 Task: Search one way flight ticket for 5 adults, 2 children, 1 infant in seat and 1 infant on lap in economy from San Juan/carolina: Luis Munoz Marin International Airport to Riverton: Central Wyoming Regional Airport (was Riverton Regional) on 8-4-2023. Choice of flights is Singapure airlines. Number of bags: 1 carry on bag. Price is upto 78000. Outbound departure time preference is 19:30.
Action: Mouse moved to (344, 289)
Screenshot: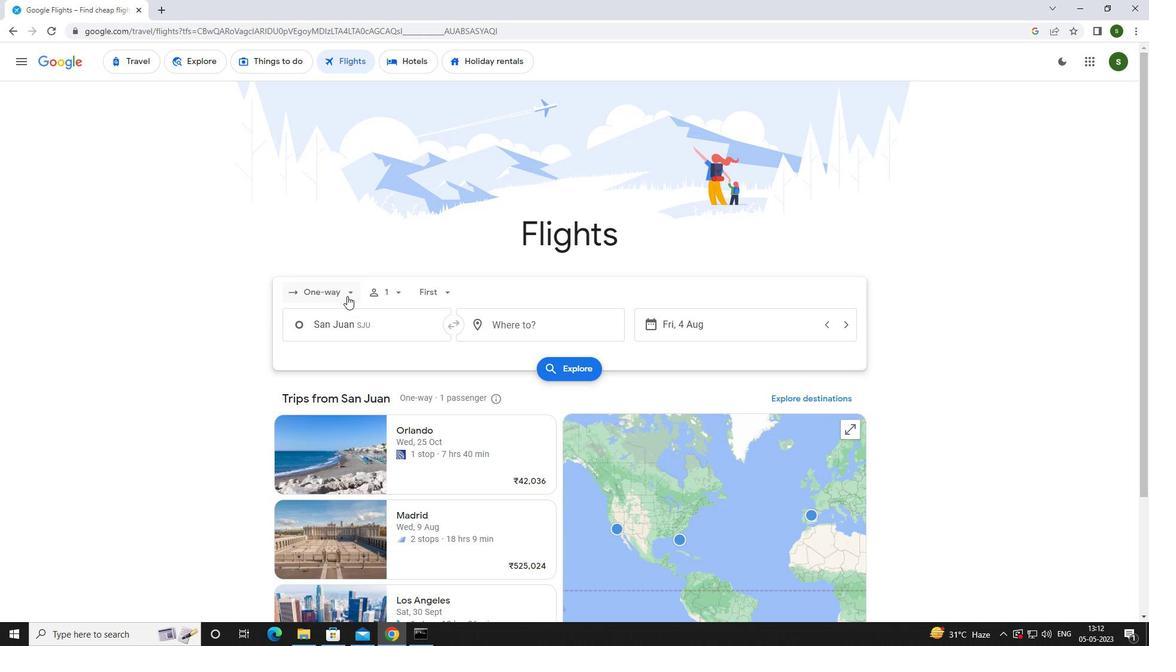 
Action: Mouse pressed left at (344, 289)
Screenshot: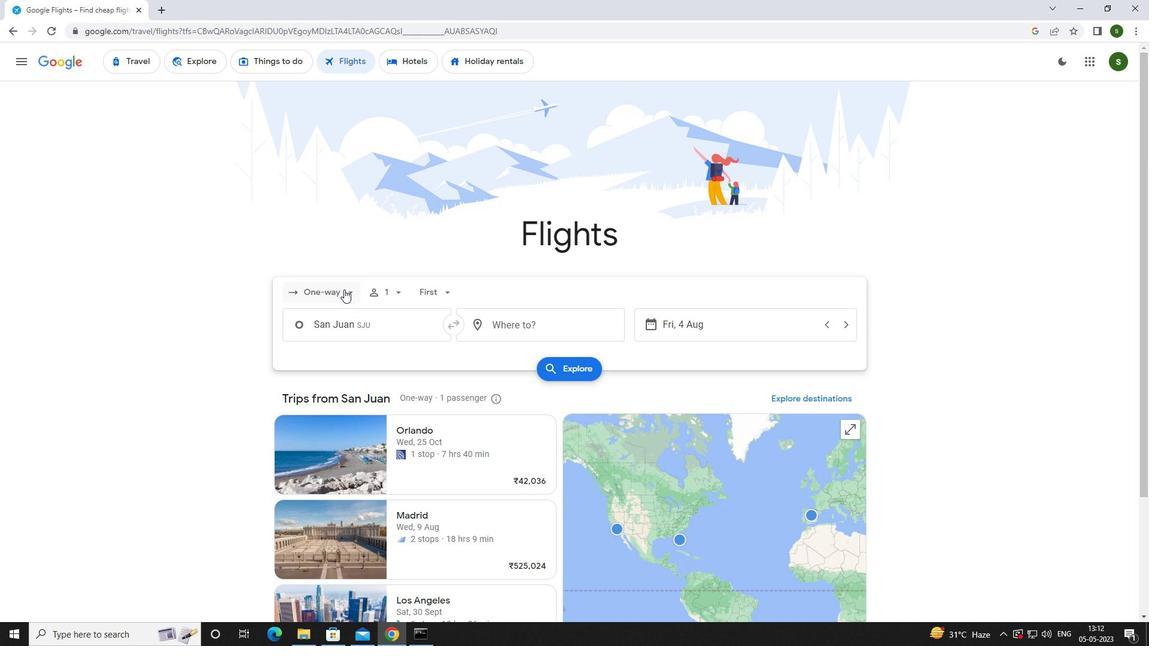 
Action: Mouse moved to (341, 341)
Screenshot: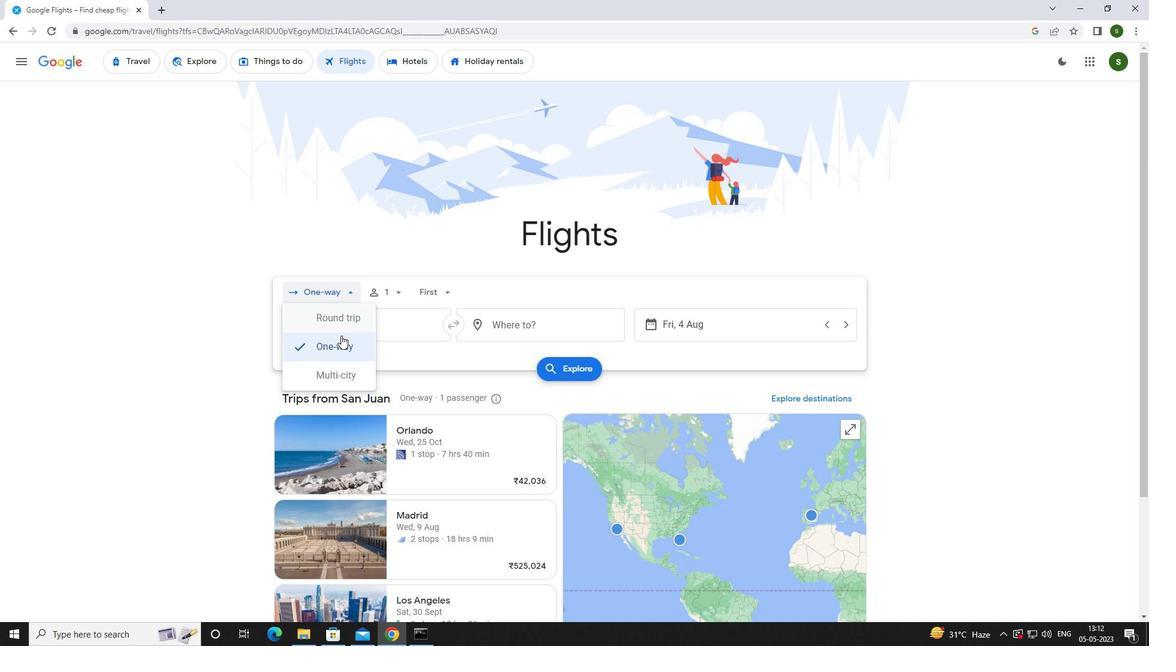 
Action: Mouse pressed left at (341, 341)
Screenshot: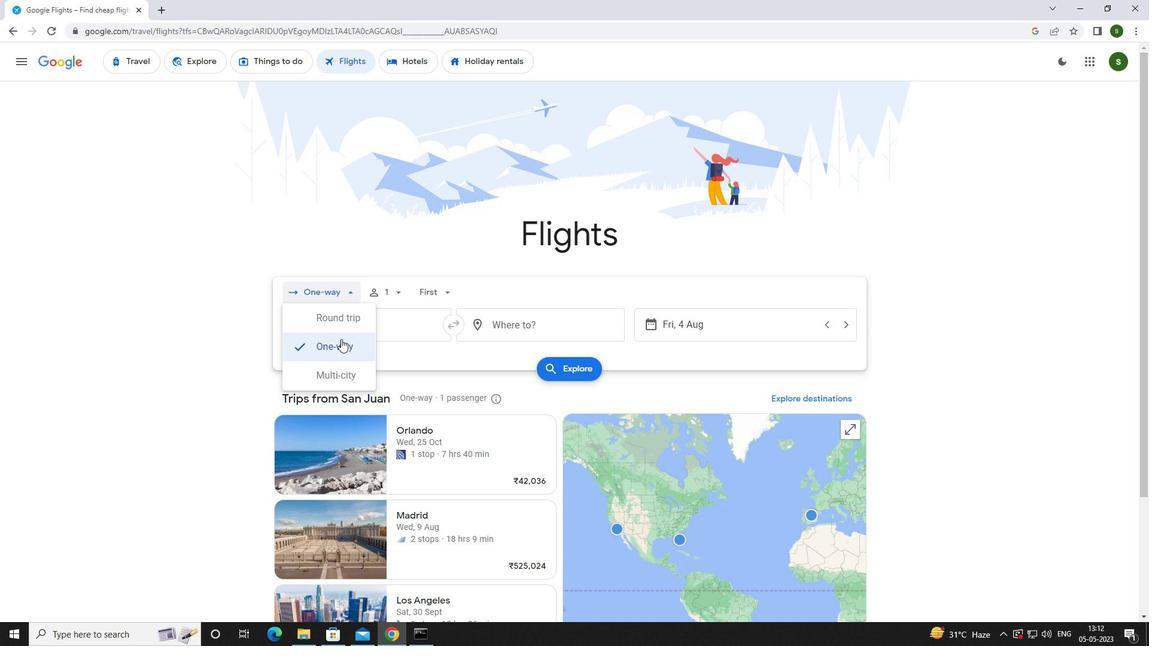
Action: Mouse moved to (394, 291)
Screenshot: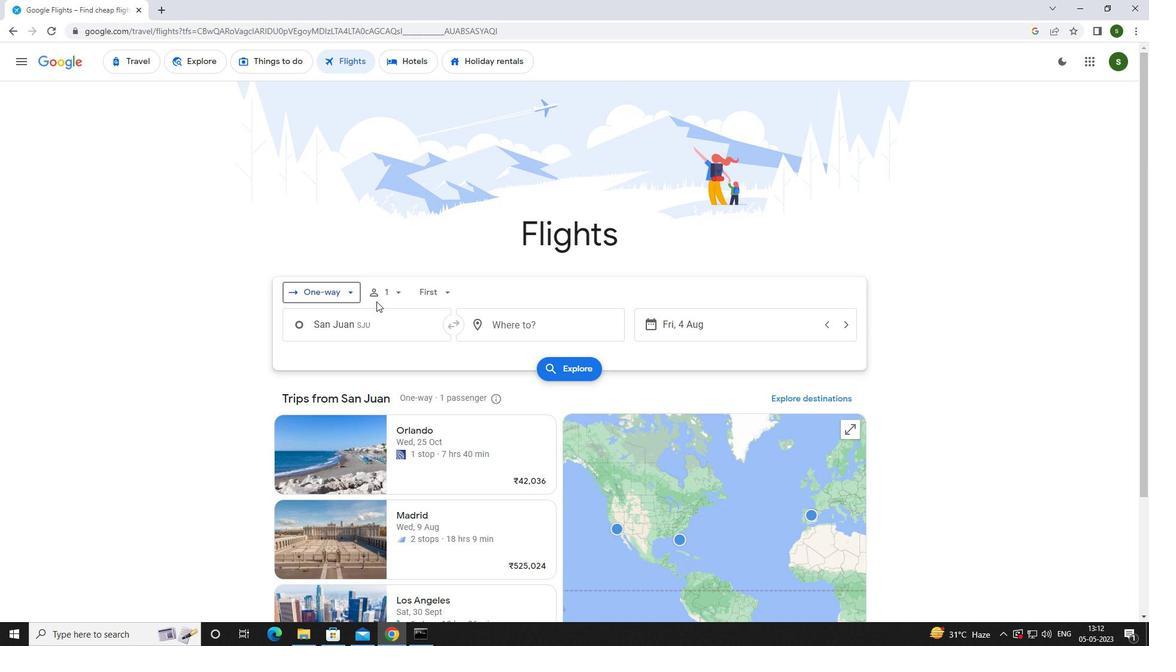 
Action: Mouse pressed left at (394, 291)
Screenshot: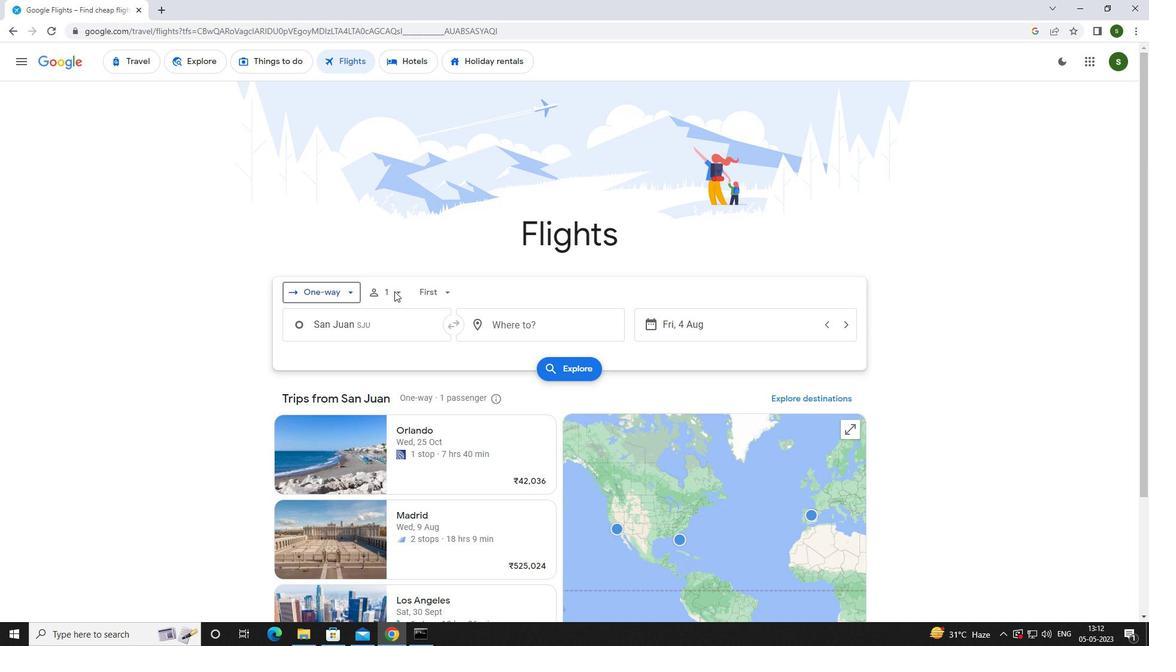 
Action: Mouse moved to (483, 318)
Screenshot: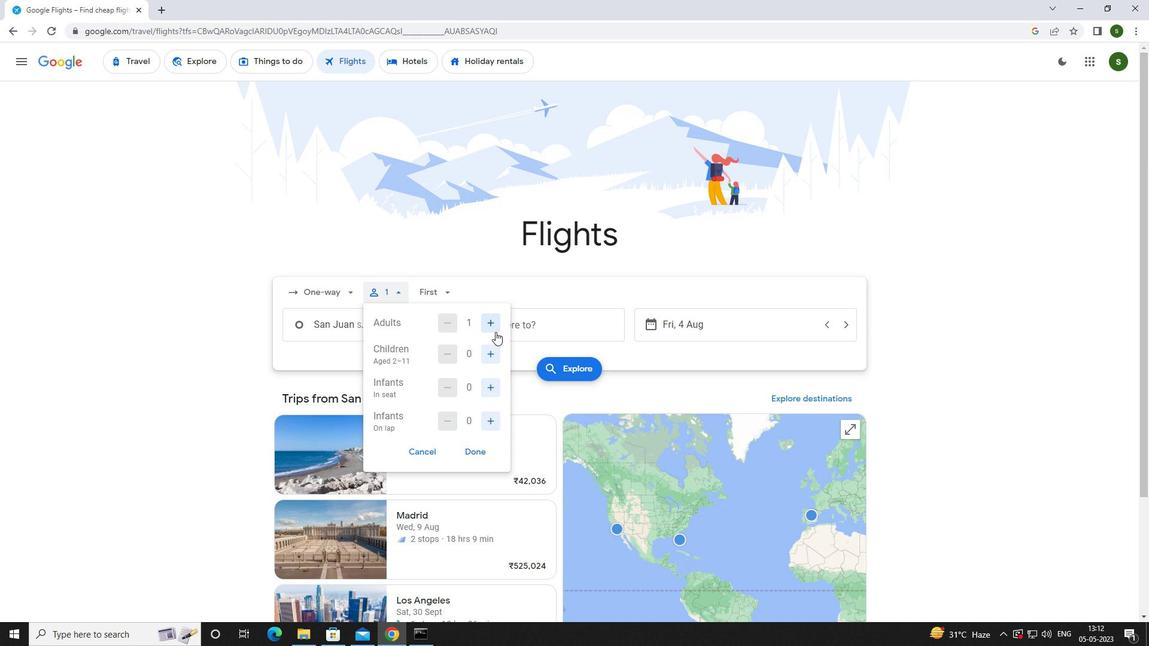 
Action: Mouse pressed left at (483, 318)
Screenshot: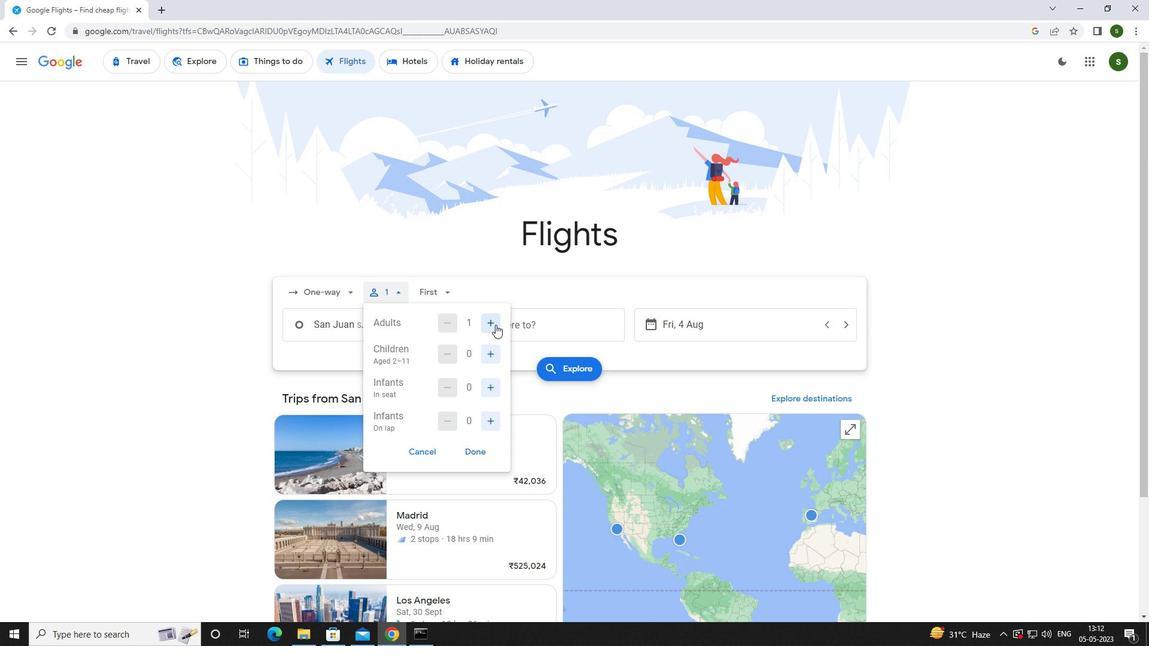 
Action: Mouse pressed left at (483, 318)
Screenshot: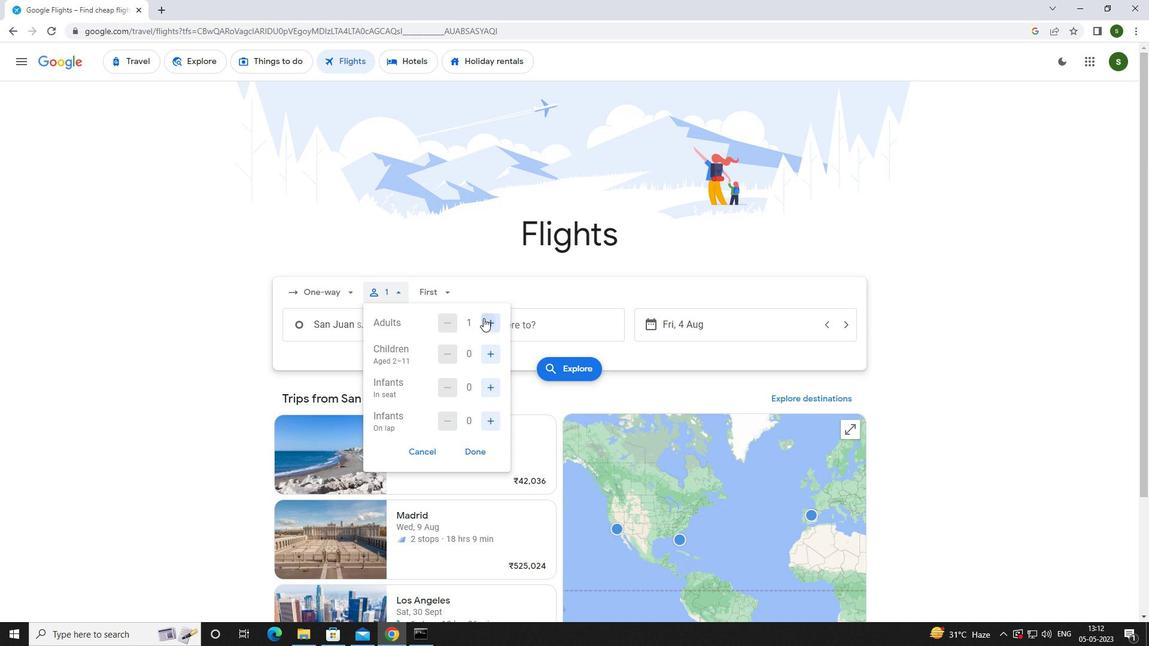 
Action: Mouse pressed left at (483, 318)
Screenshot: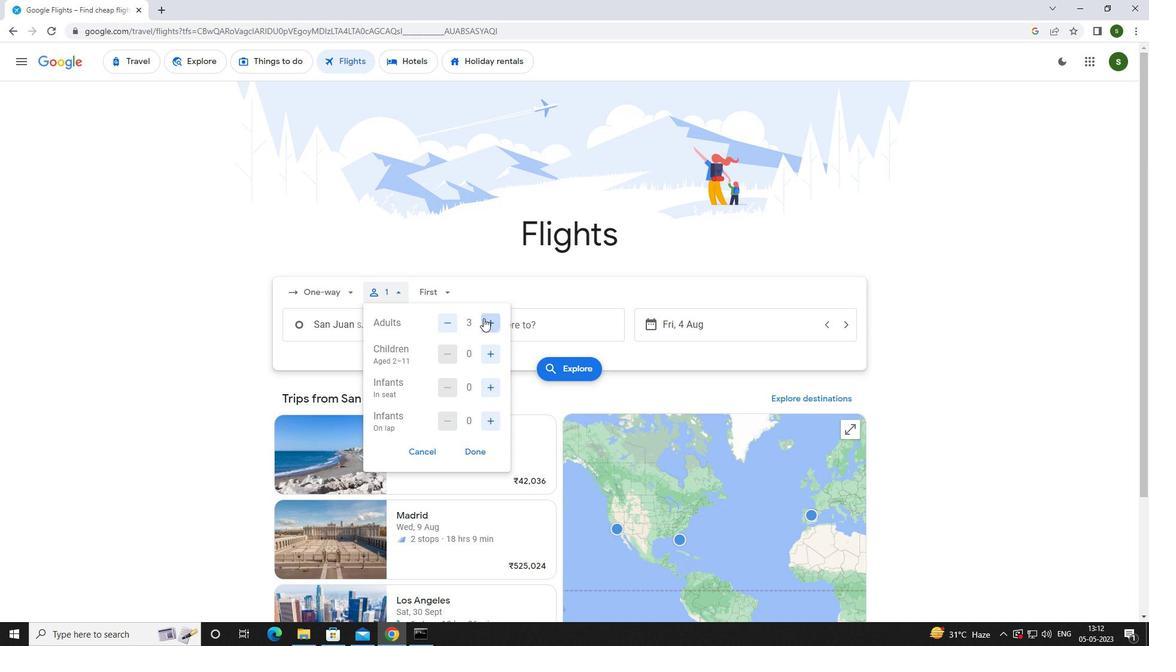 
Action: Mouse pressed left at (483, 318)
Screenshot: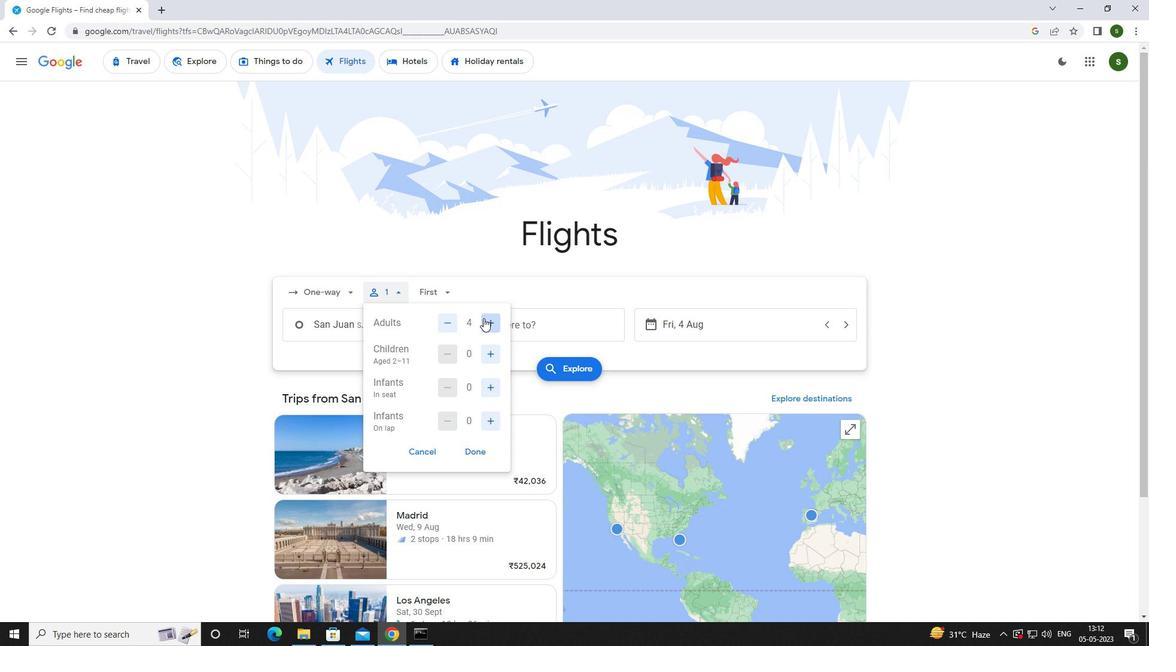 
Action: Mouse moved to (495, 355)
Screenshot: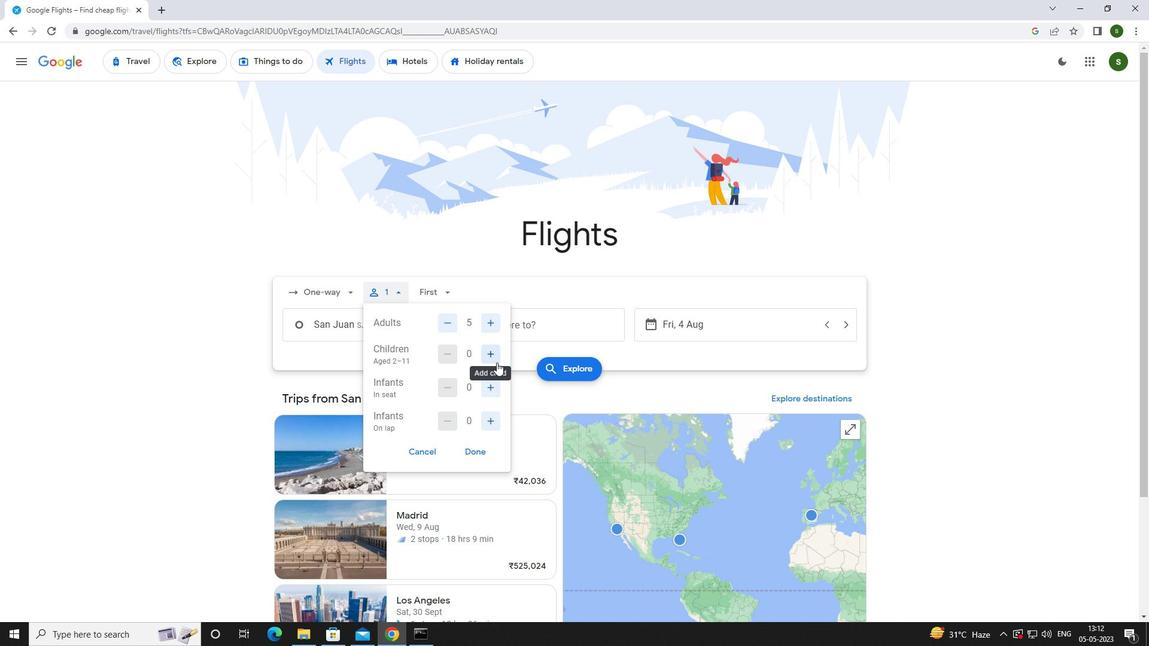 
Action: Mouse pressed left at (495, 355)
Screenshot: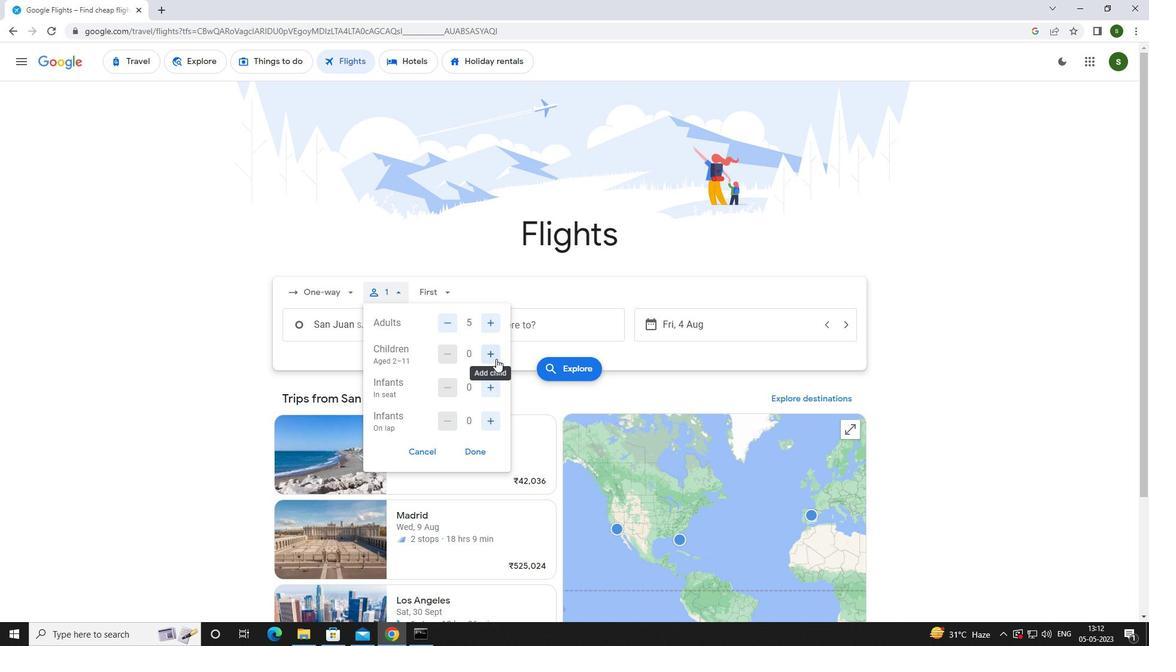 
Action: Mouse moved to (494, 355)
Screenshot: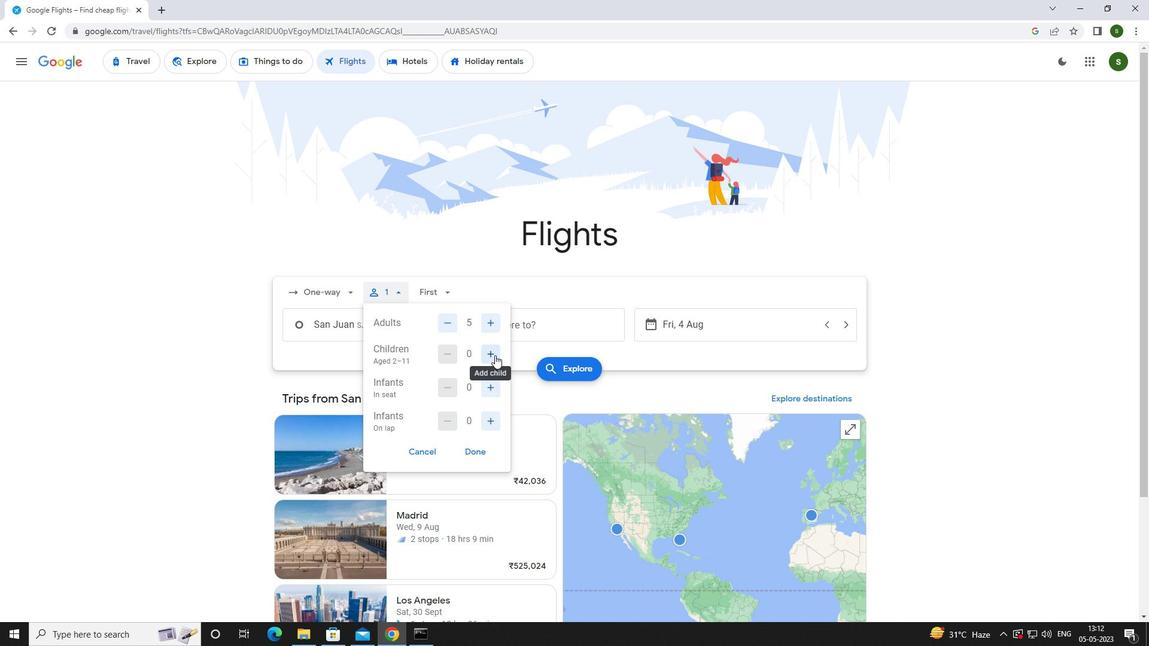 
Action: Mouse pressed left at (494, 355)
Screenshot: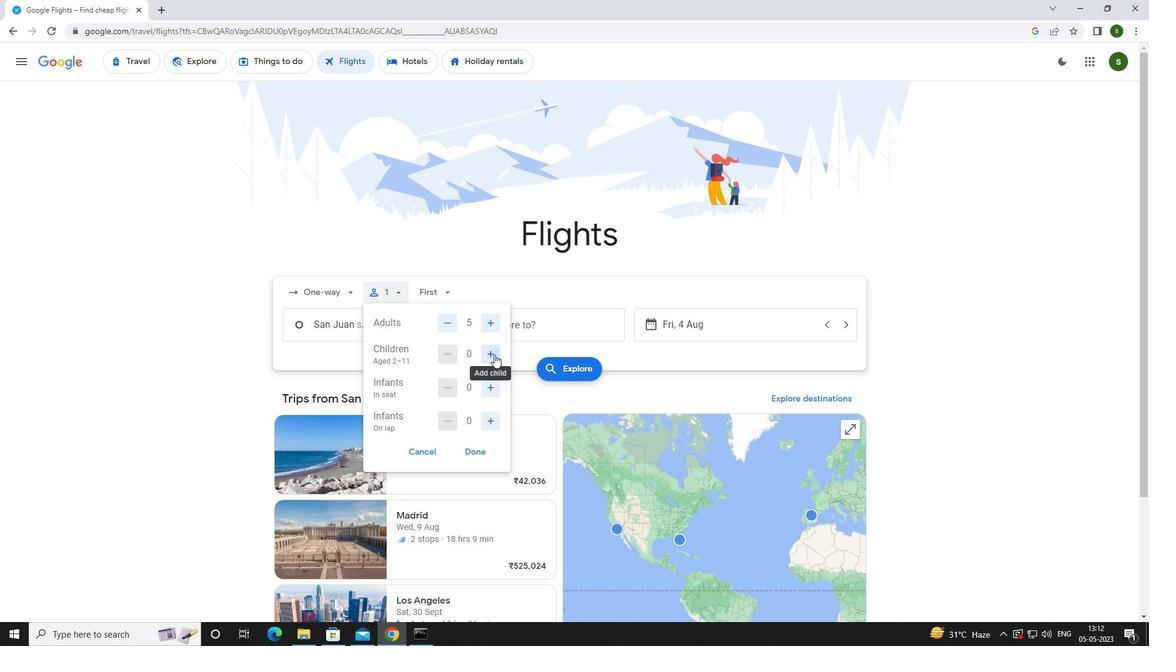 
Action: Mouse moved to (495, 384)
Screenshot: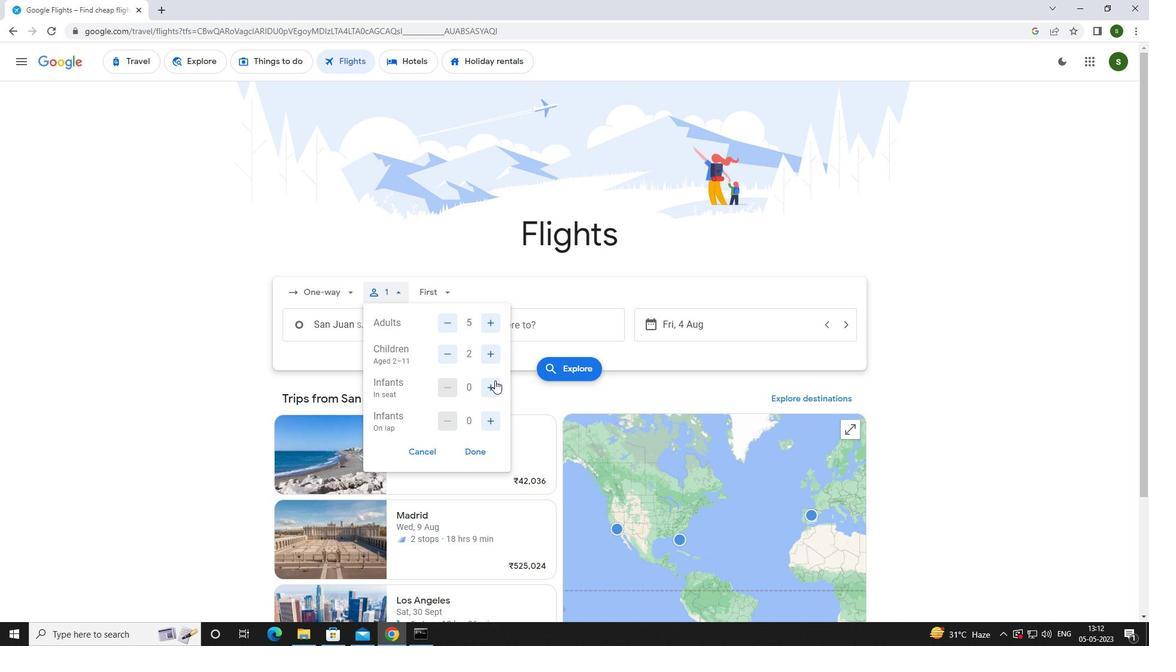 
Action: Mouse pressed left at (495, 384)
Screenshot: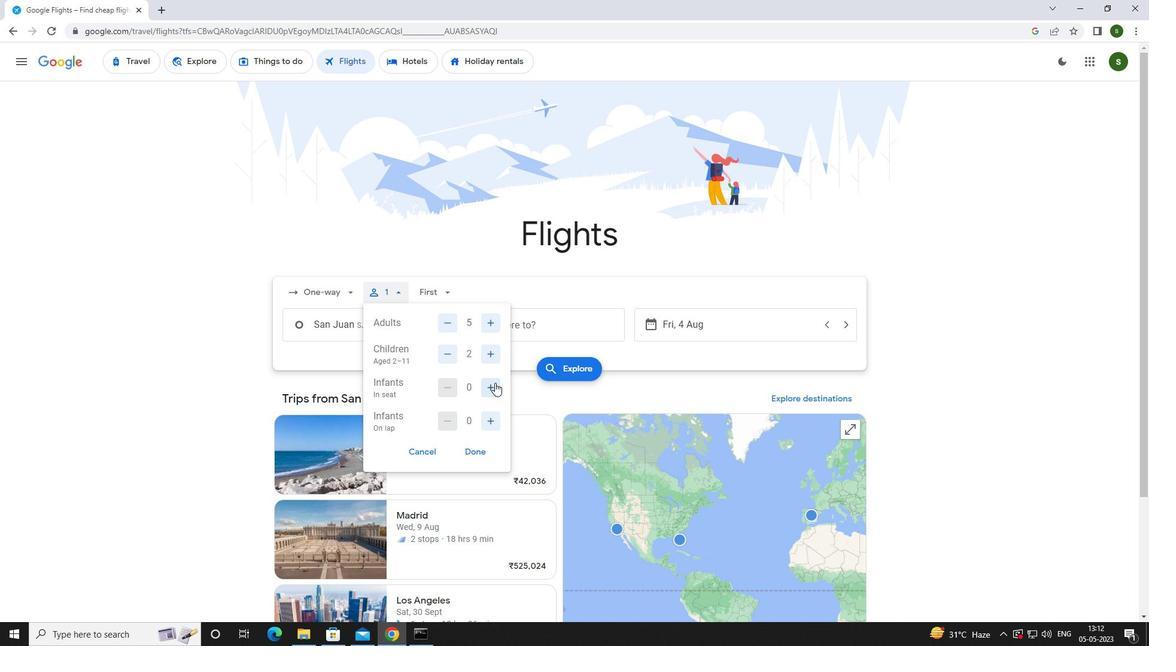 
Action: Mouse moved to (492, 420)
Screenshot: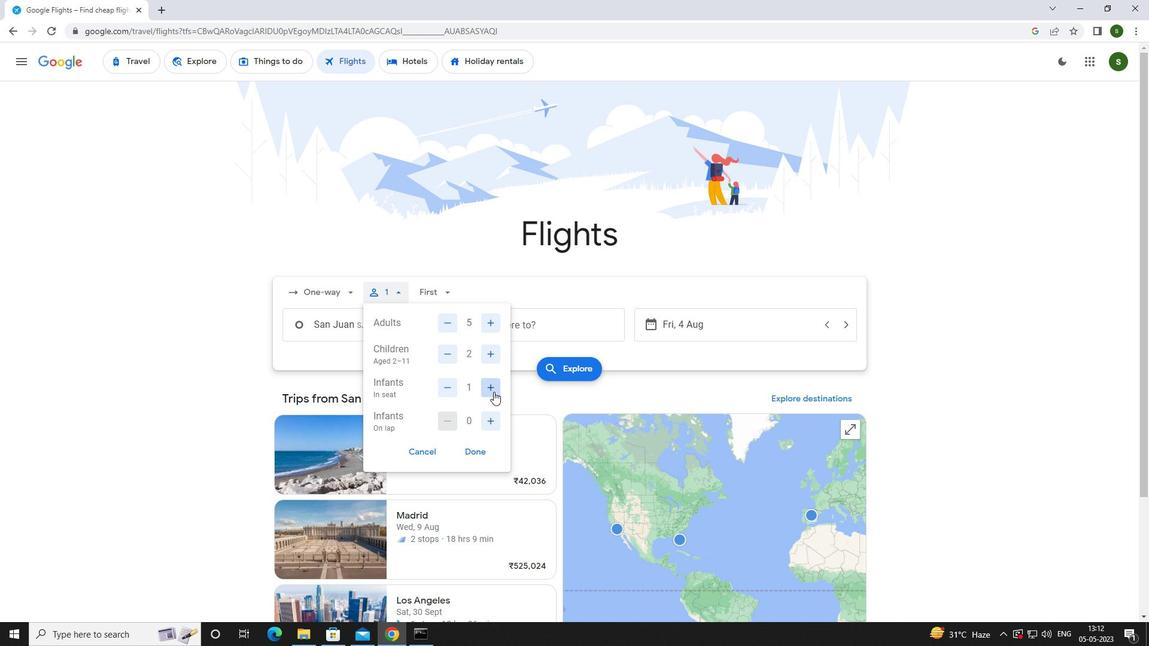 
Action: Mouse pressed left at (492, 420)
Screenshot: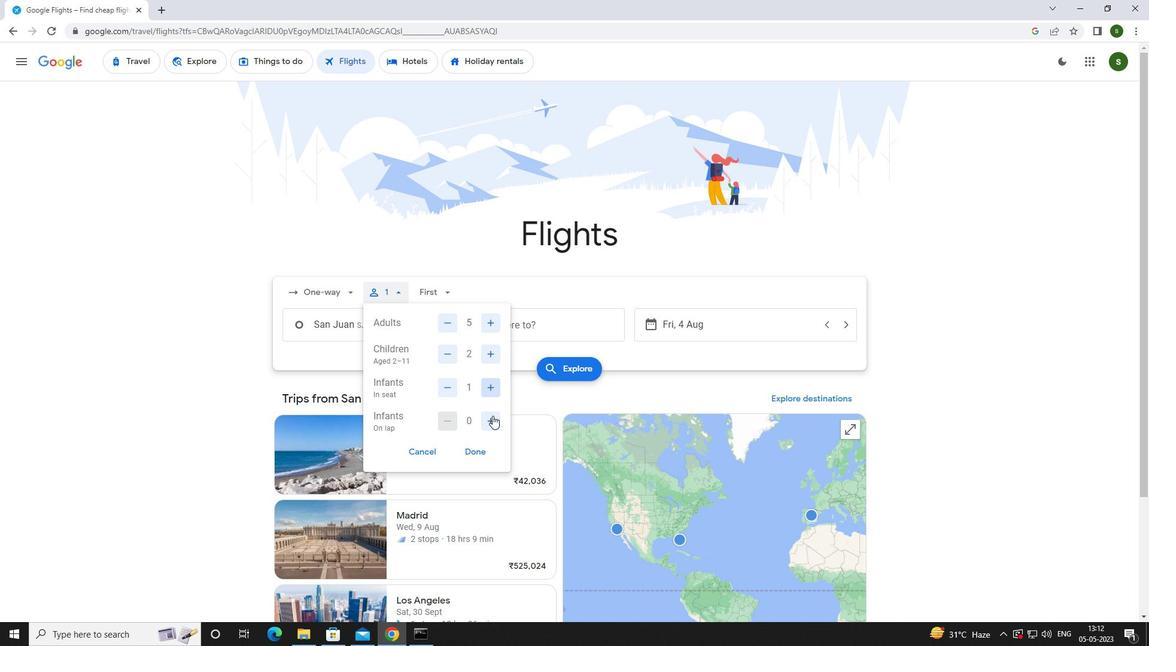 
Action: Mouse moved to (446, 295)
Screenshot: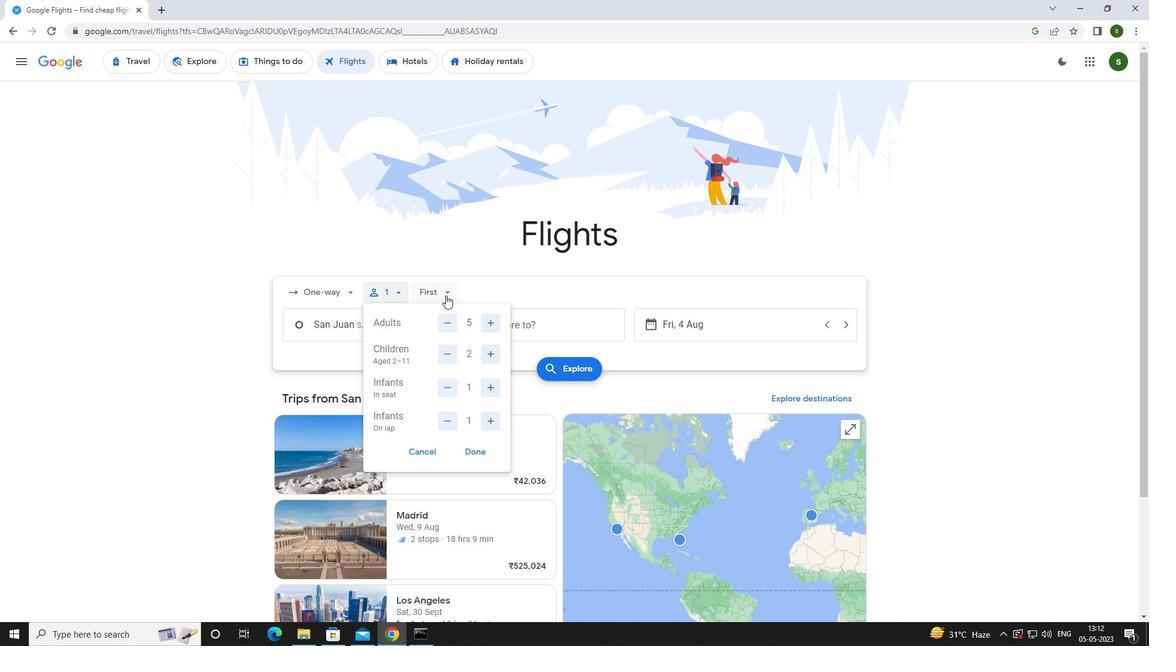 
Action: Mouse pressed left at (446, 295)
Screenshot: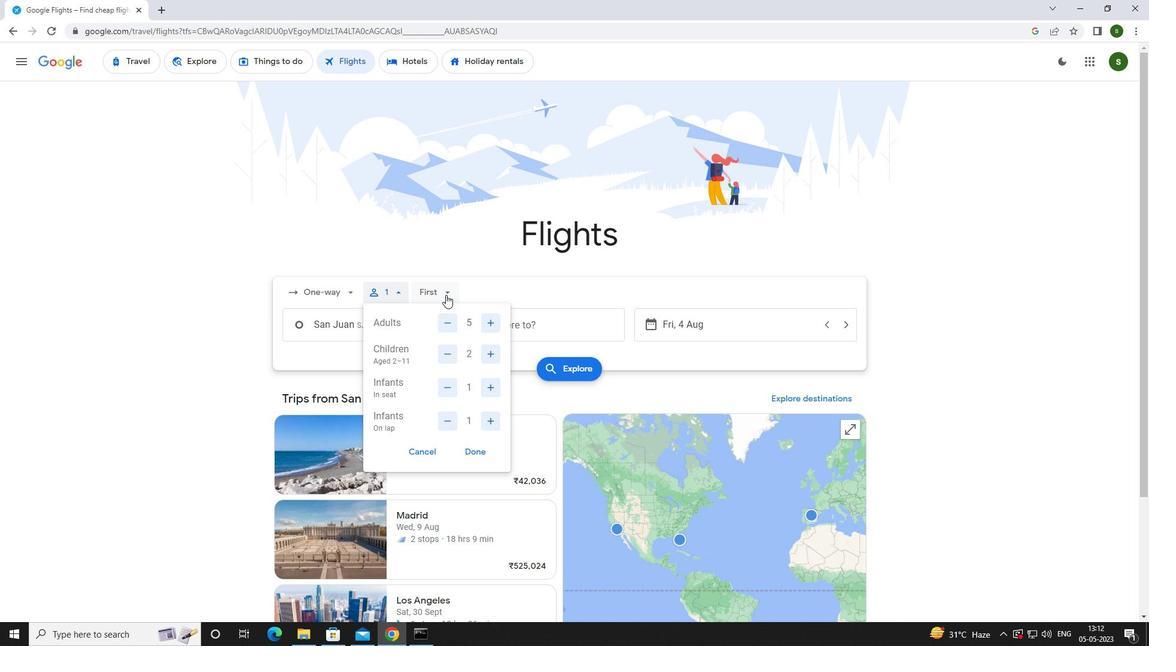 
Action: Mouse moved to (451, 314)
Screenshot: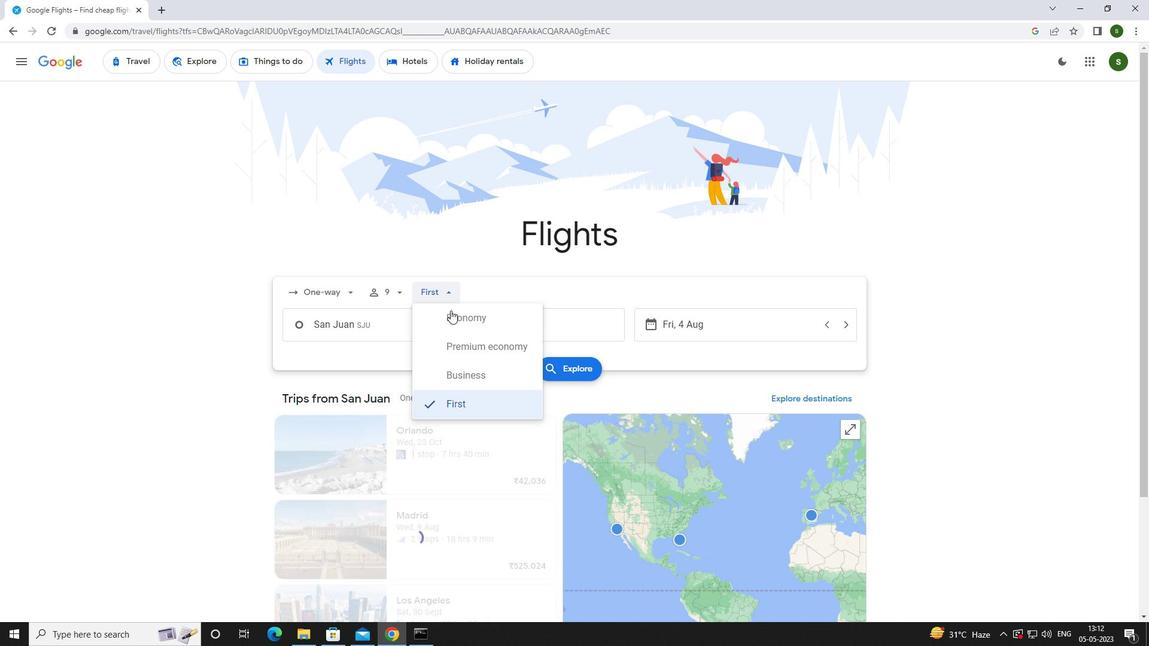 
Action: Mouse pressed left at (451, 314)
Screenshot: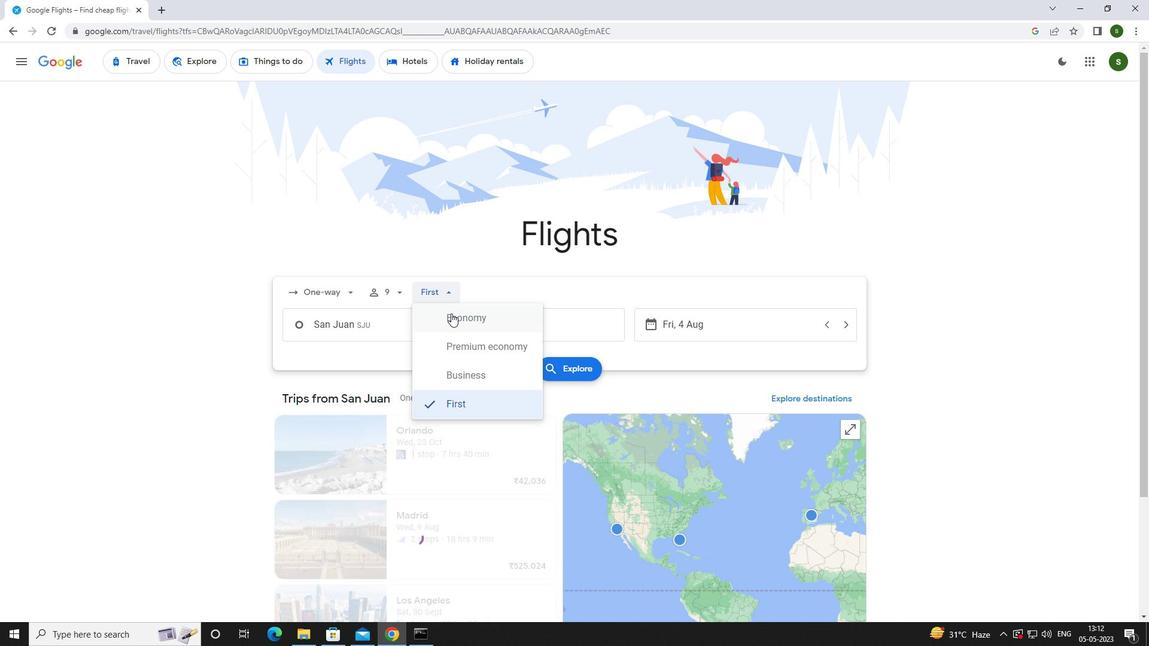 
Action: Mouse moved to (404, 330)
Screenshot: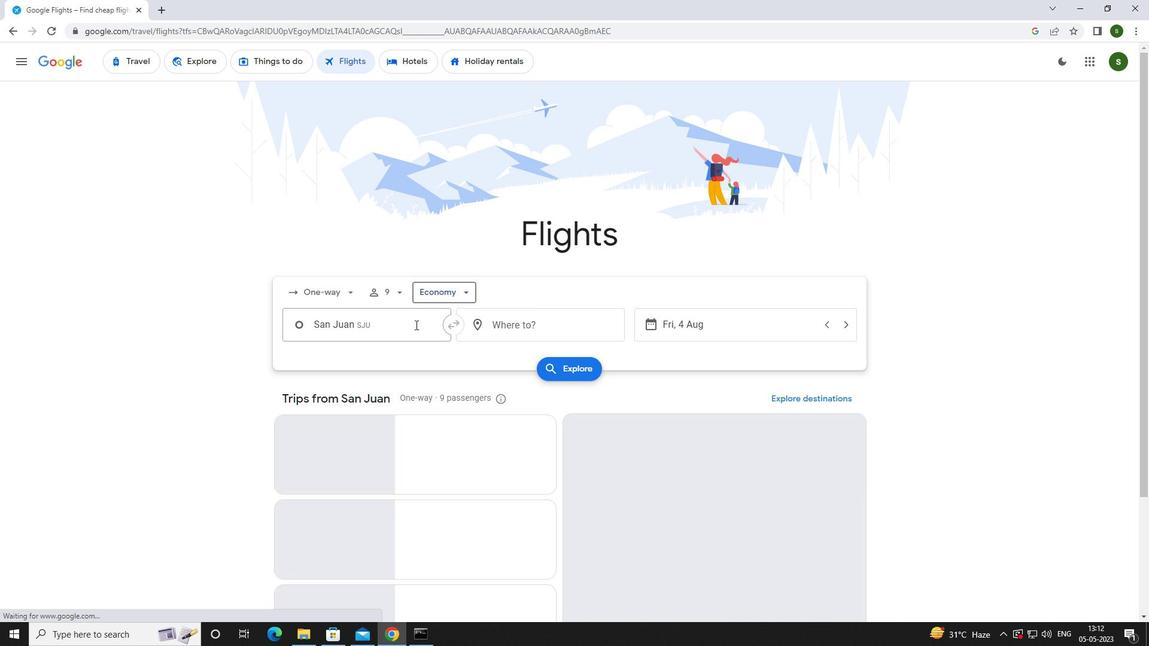 
Action: Mouse pressed left at (404, 330)
Screenshot: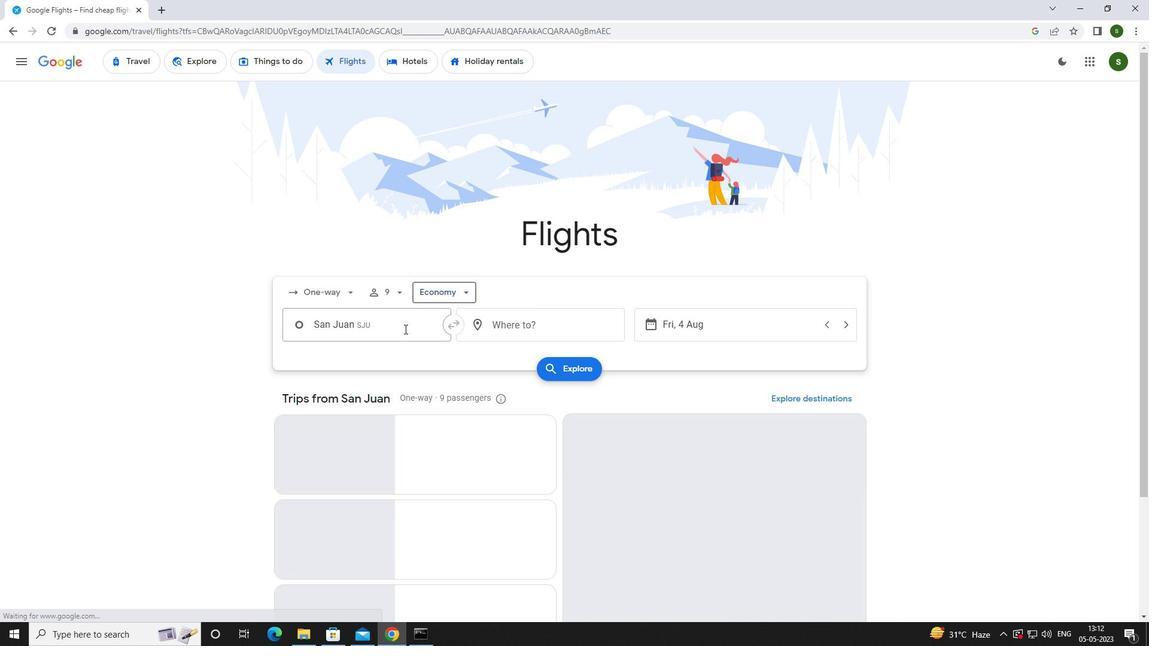 
Action: Mouse moved to (403, 328)
Screenshot: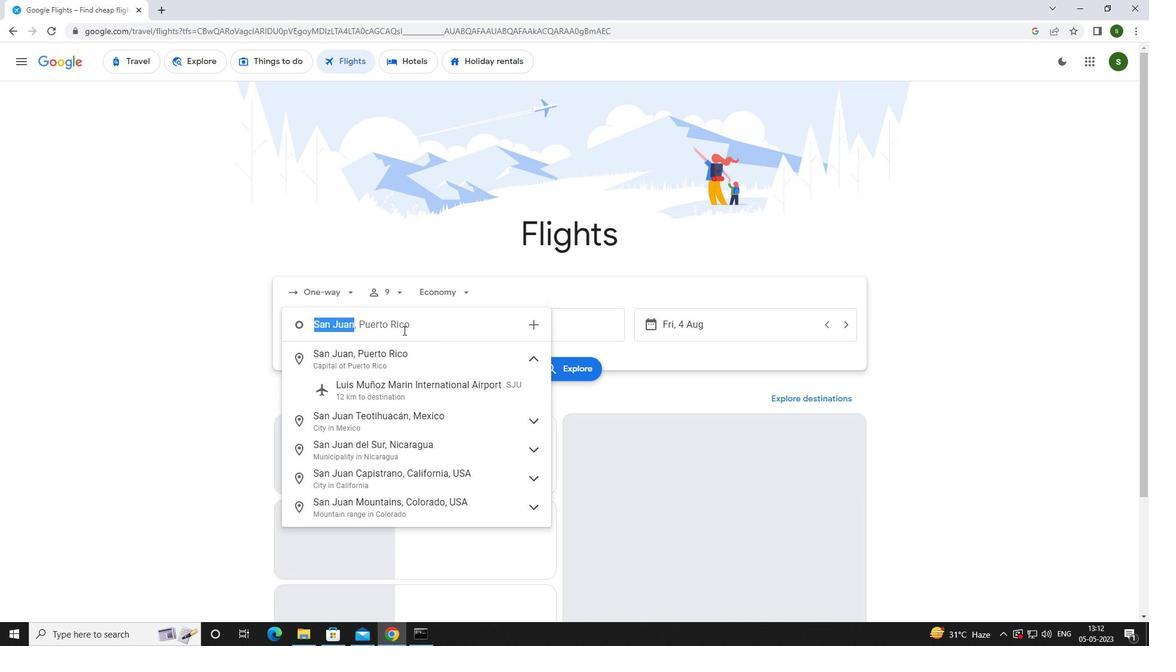 
Action: Key pressed <Key.caps_lock>l<Key.caps_lock>uis<Key.space><Key.caps_lock>m<Key.caps_lock>
Screenshot: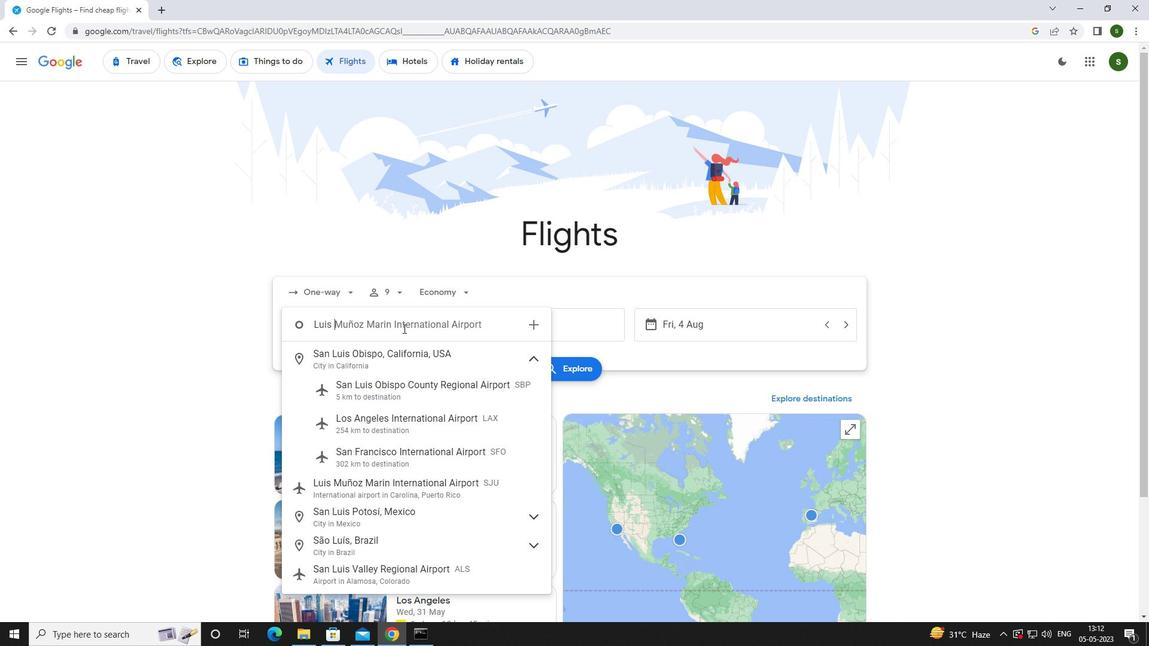 
Action: Mouse moved to (393, 359)
Screenshot: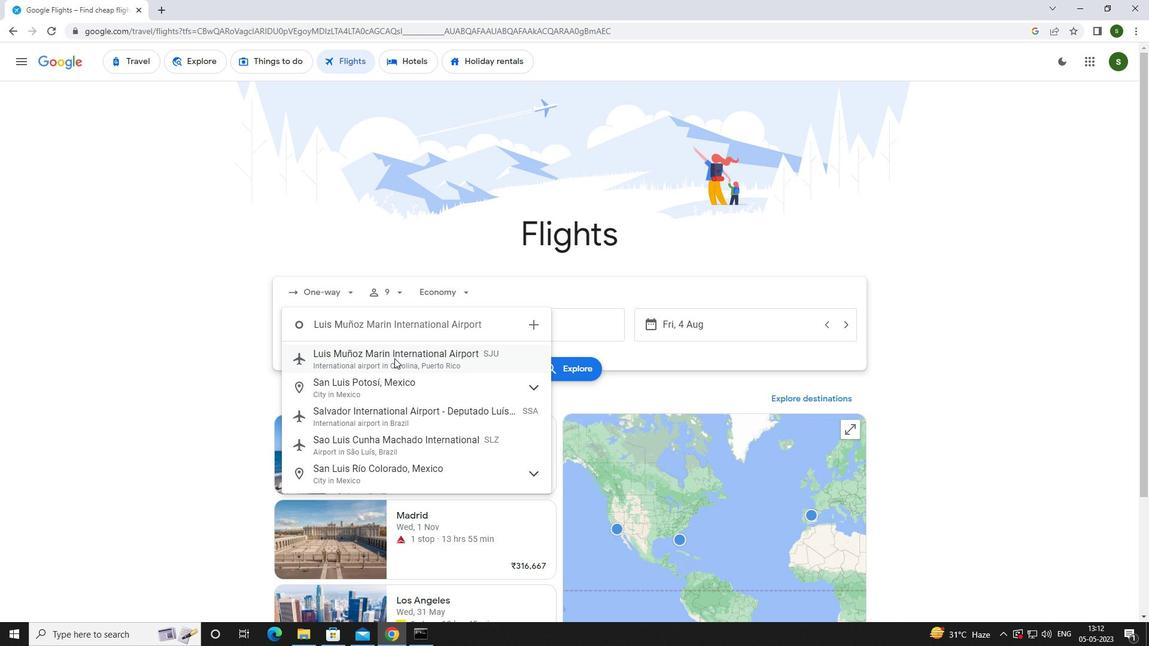 
Action: Mouse pressed left at (393, 359)
Screenshot: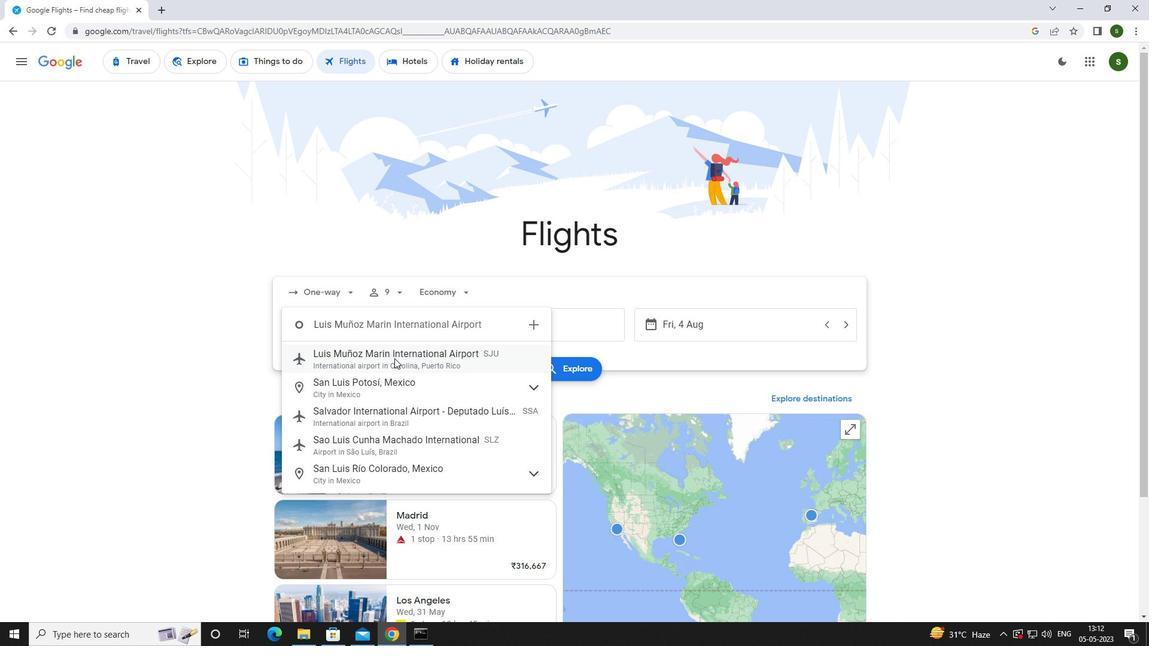 
Action: Mouse moved to (541, 328)
Screenshot: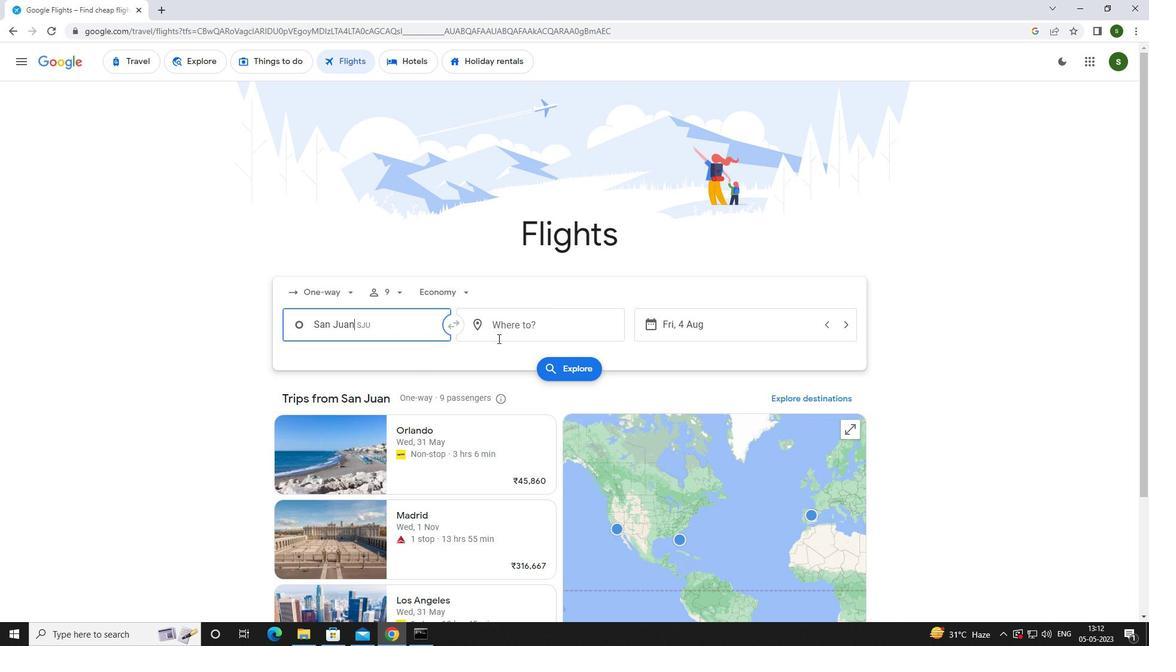 
Action: Mouse pressed left at (541, 328)
Screenshot: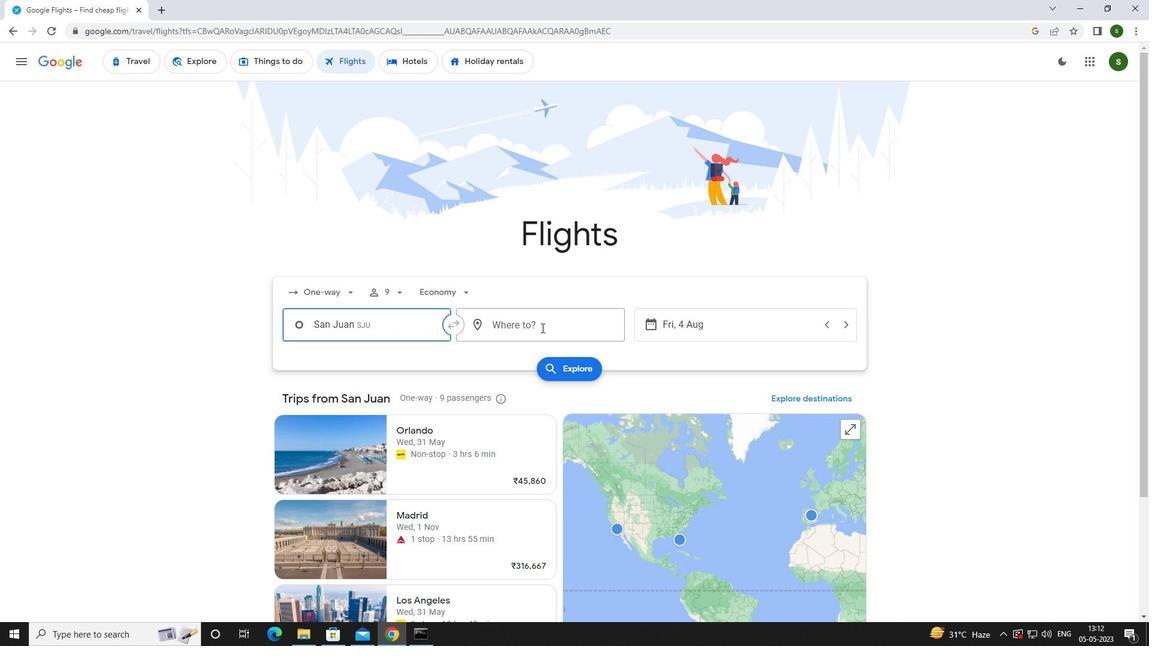 
Action: Key pressed <Key.caps_lock>r<Key.caps_lock>ivert
Screenshot: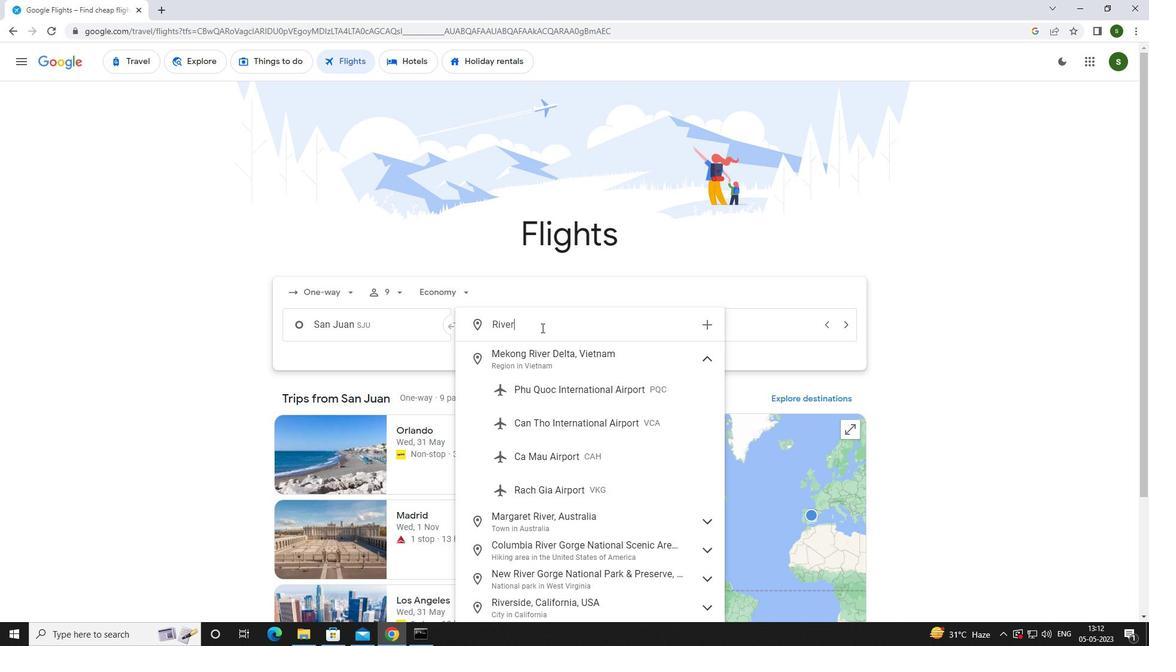 
Action: Mouse moved to (543, 383)
Screenshot: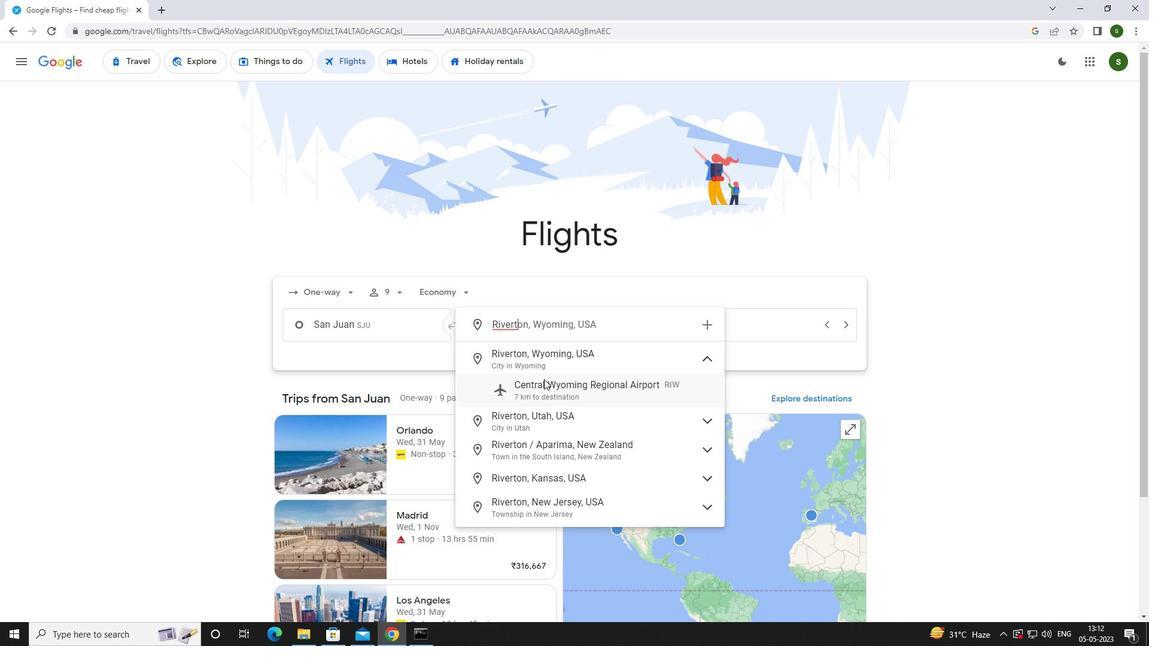 
Action: Mouse pressed left at (543, 383)
Screenshot: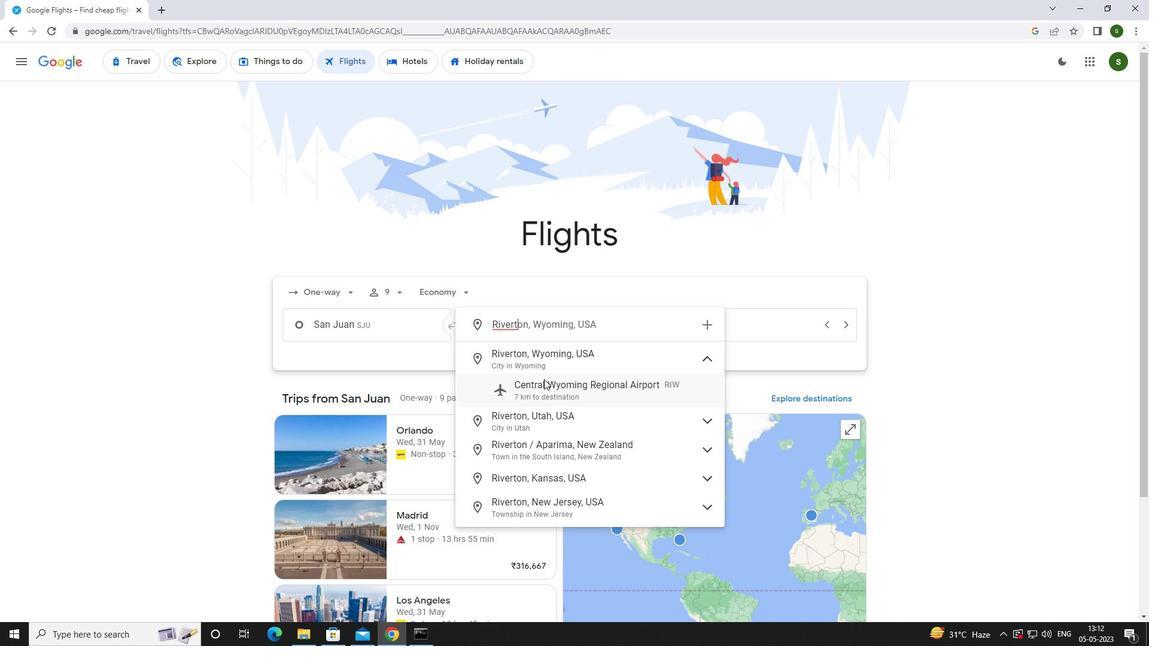 
Action: Mouse moved to (716, 327)
Screenshot: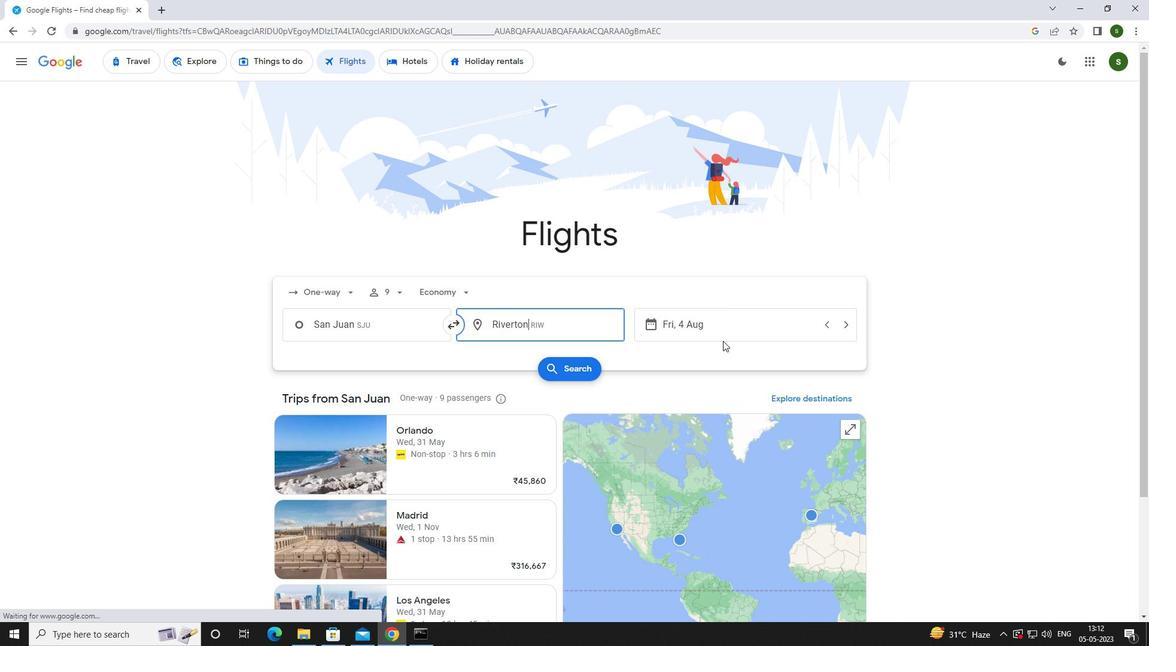 
Action: Mouse pressed left at (716, 327)
Screenshot: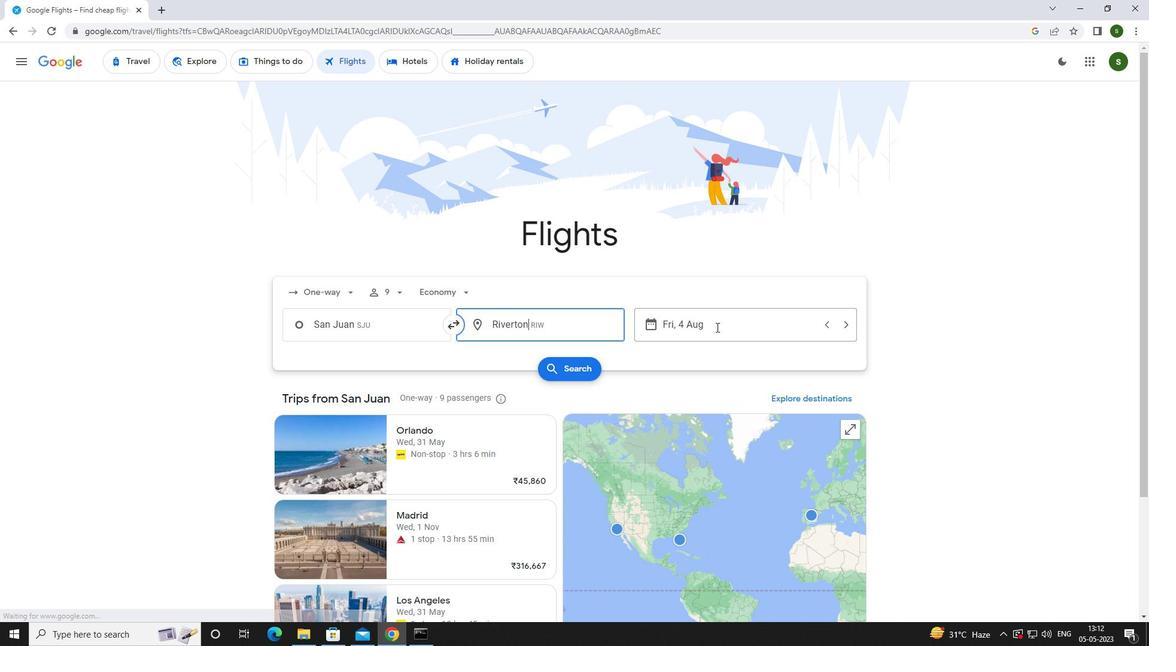 
Action: Mouse moved to (580, 405)
Screenshot: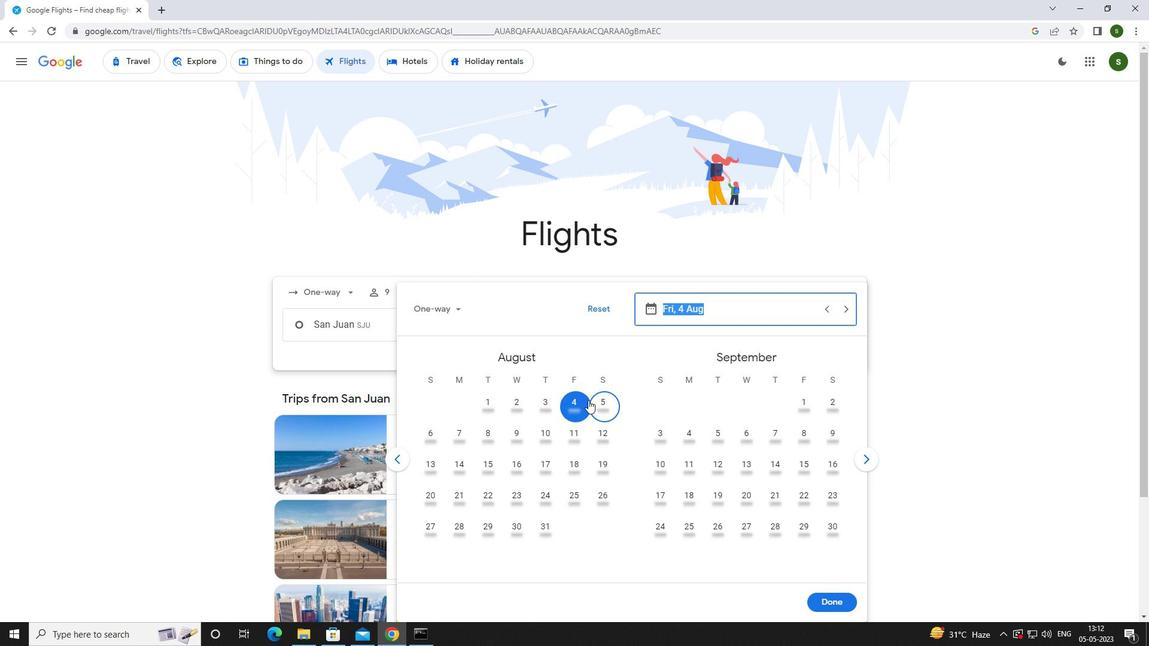 
Action: Mouse pressed left at (580, 405)
Screenshot: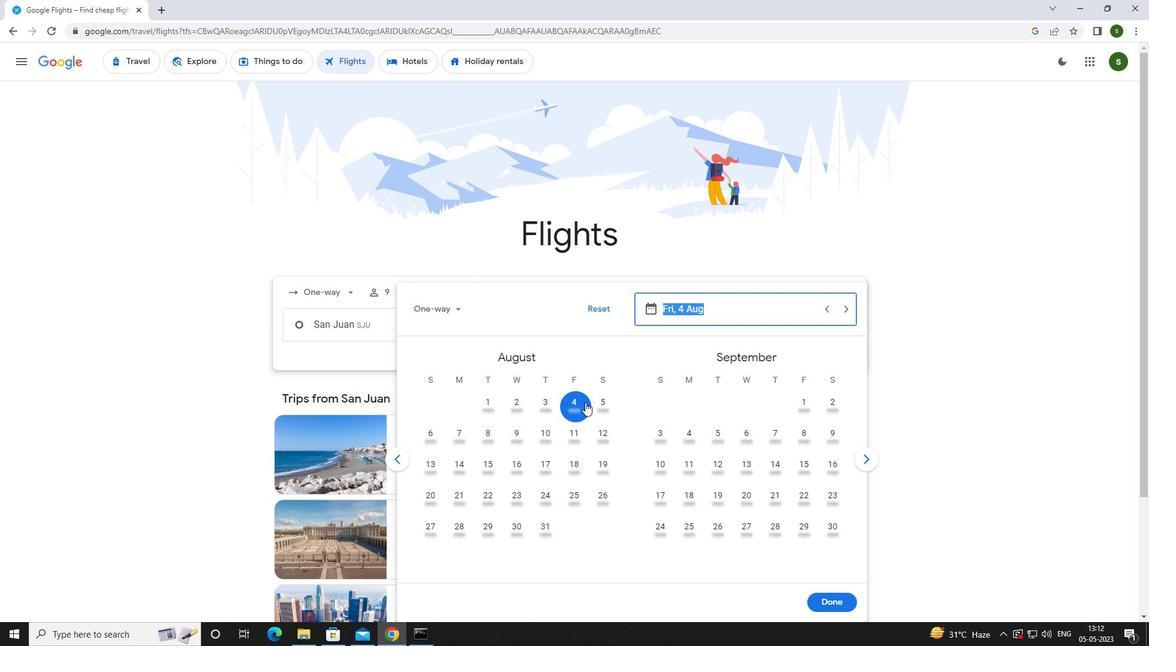 
Action: Mouse moved to (839, 598)
Screenshot: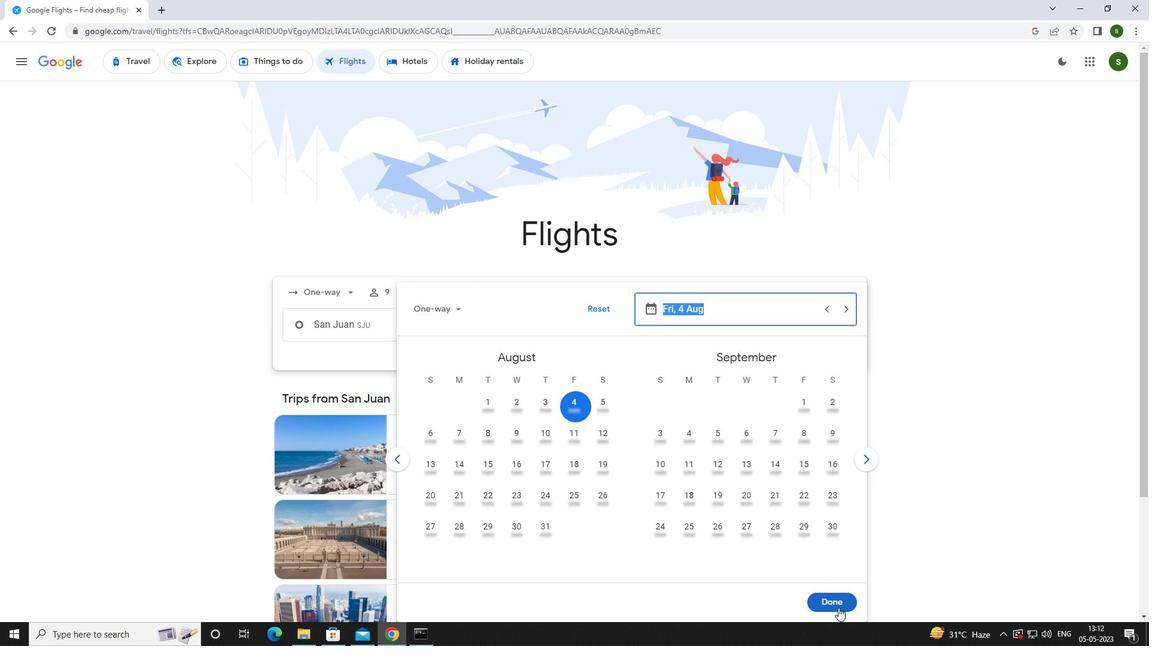 
Action: Mouse pressed left at (839, 598)
Screenshot: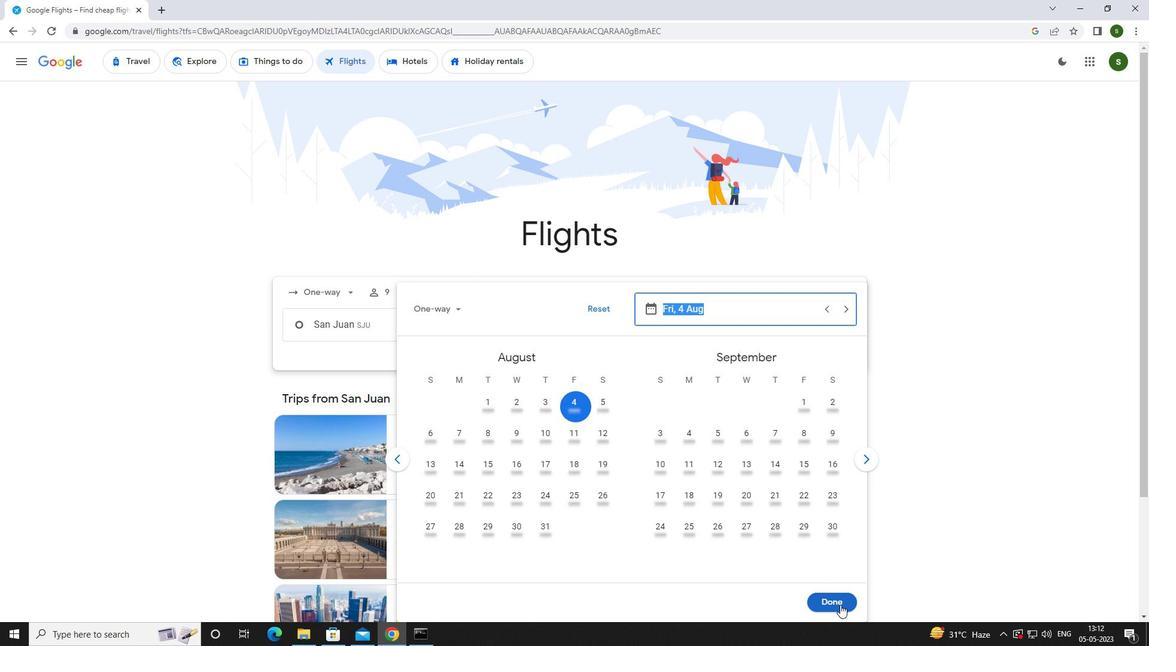 
Action: Mouse moved to (574, 371)
Screenshot: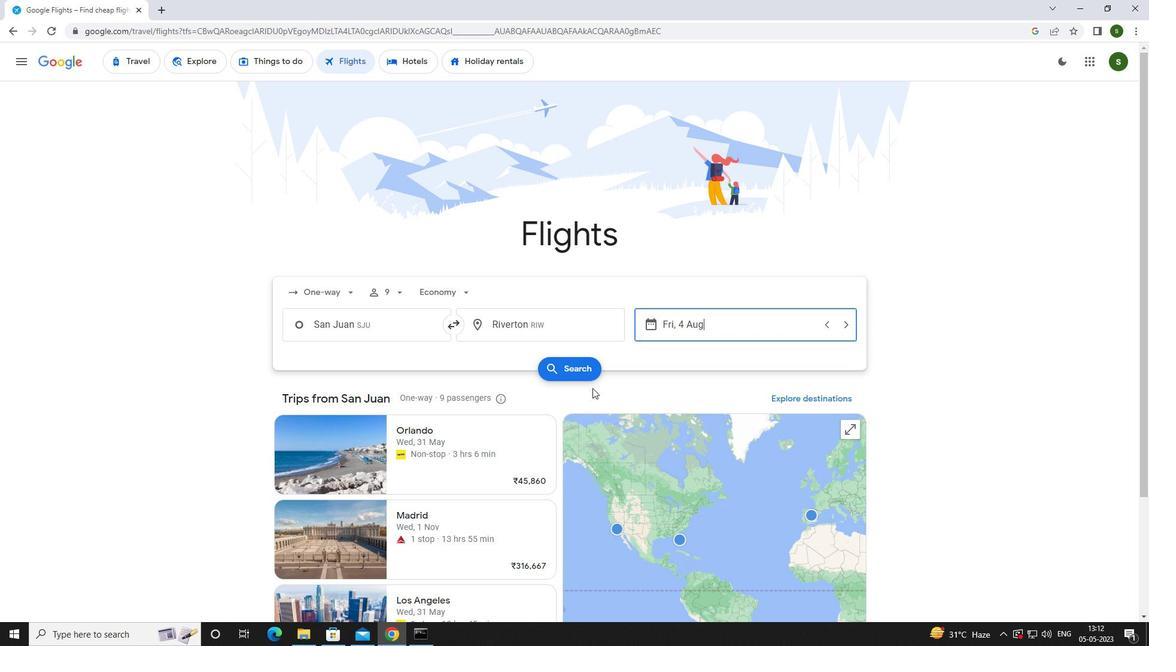 
Action: Mouse pressed left at (574, 371)
Screenshot: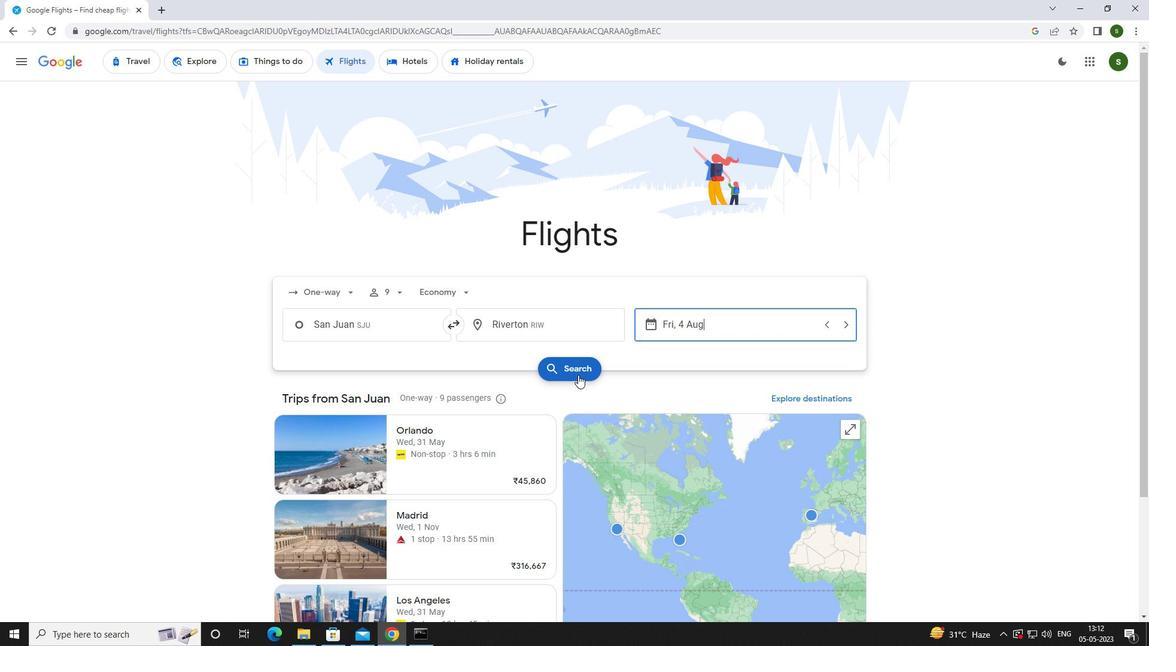 
Action: Mouse moved to (296, 172)
Screenshot: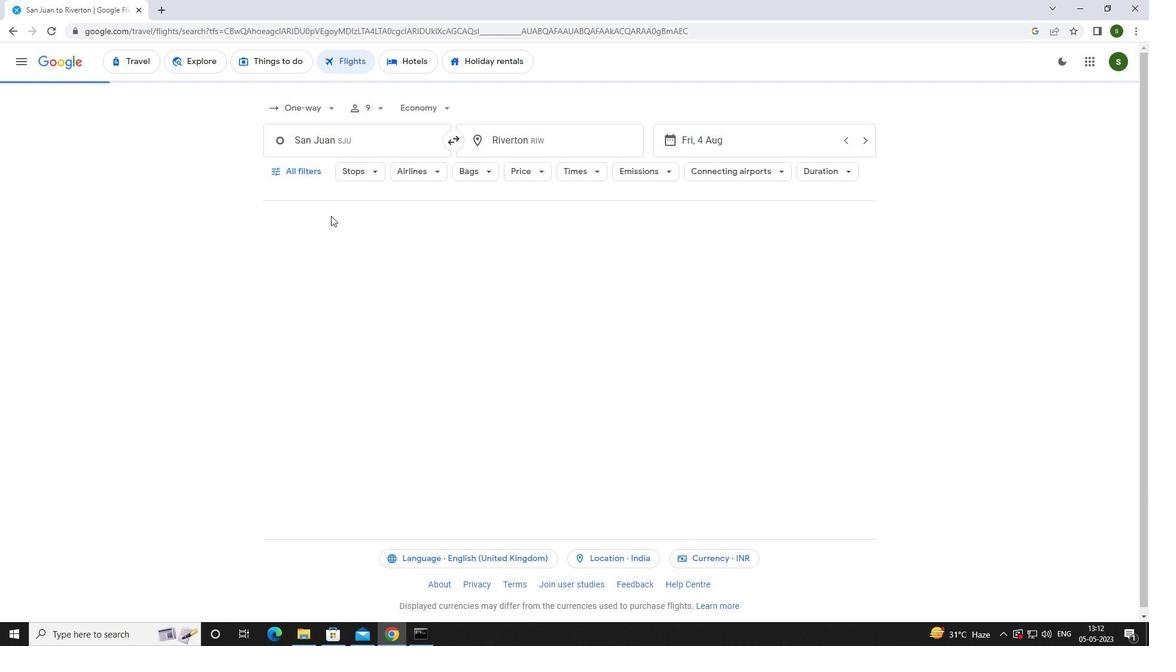 
Action: Mouse pressed left at (296, 172)
Screenshot: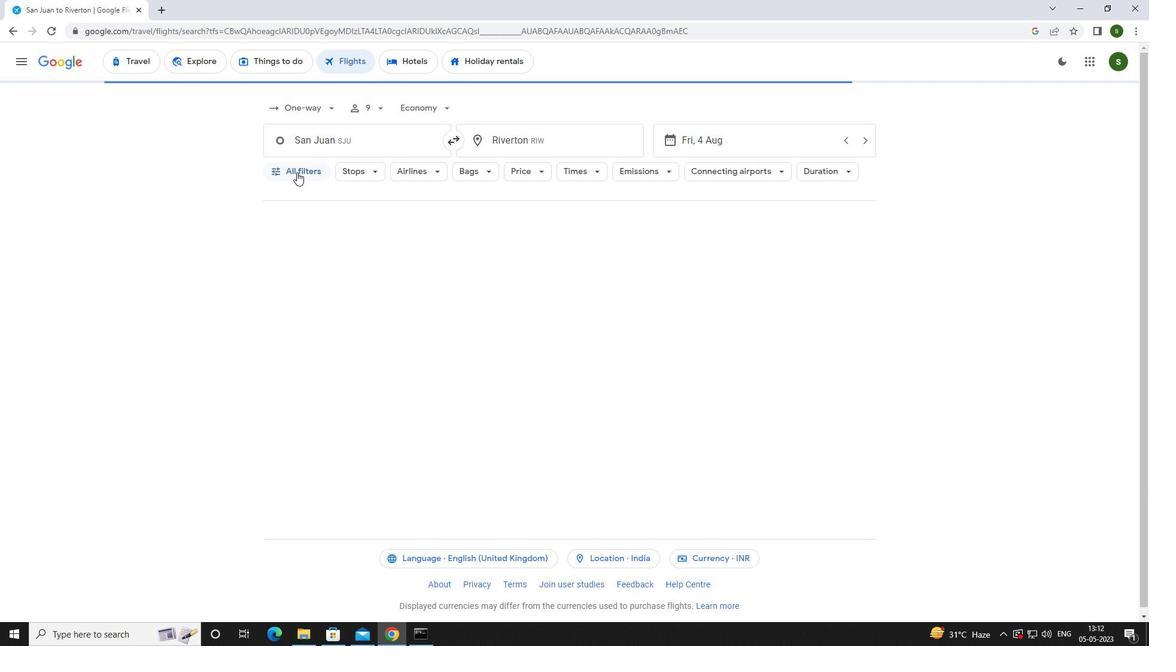 
Action: Mouse moved to (446, 427)
Screenshot: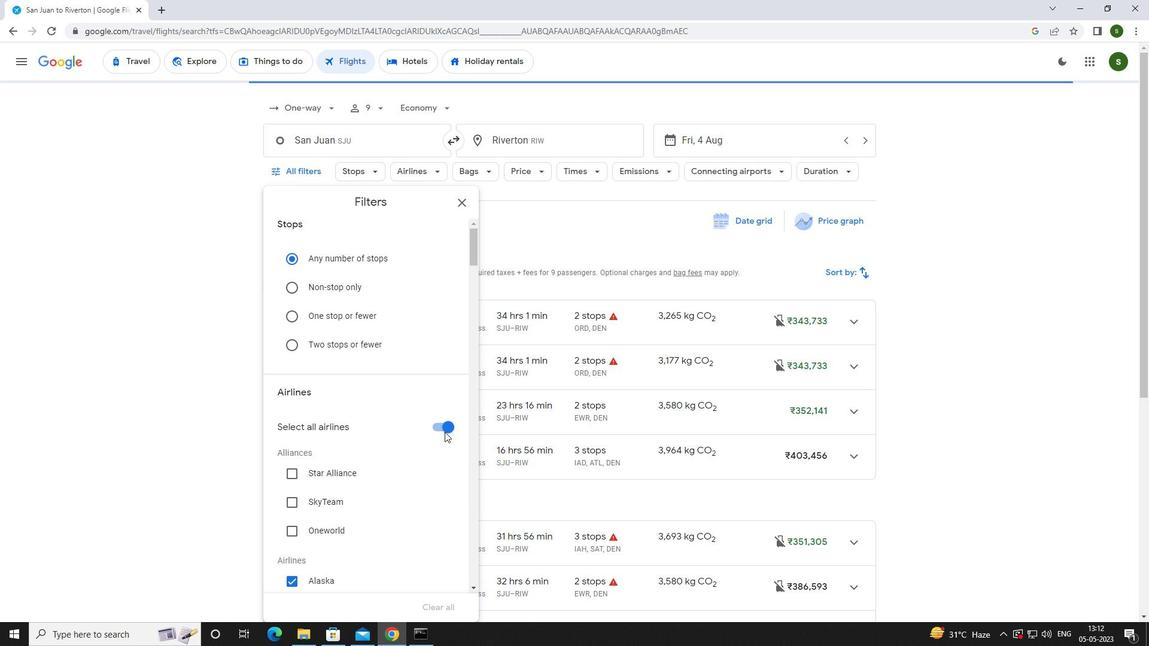 
Action: Mouse pressed left at (446, 427)
Screenshot: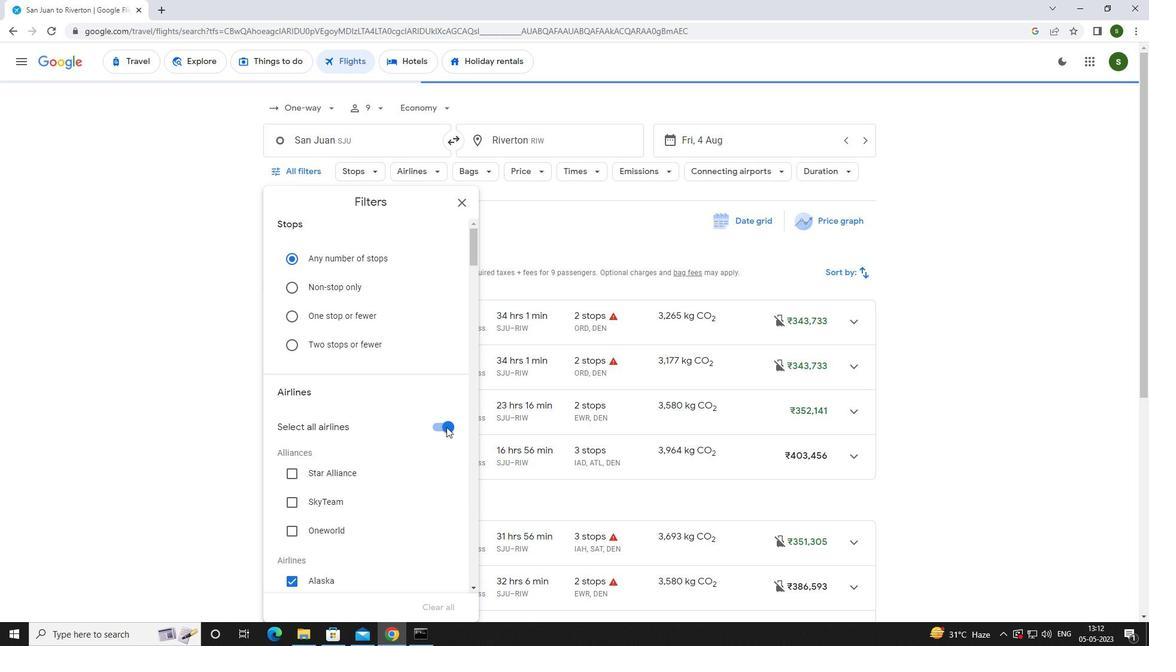 
Action: Mouse moved to (402, 415)
Screenshot: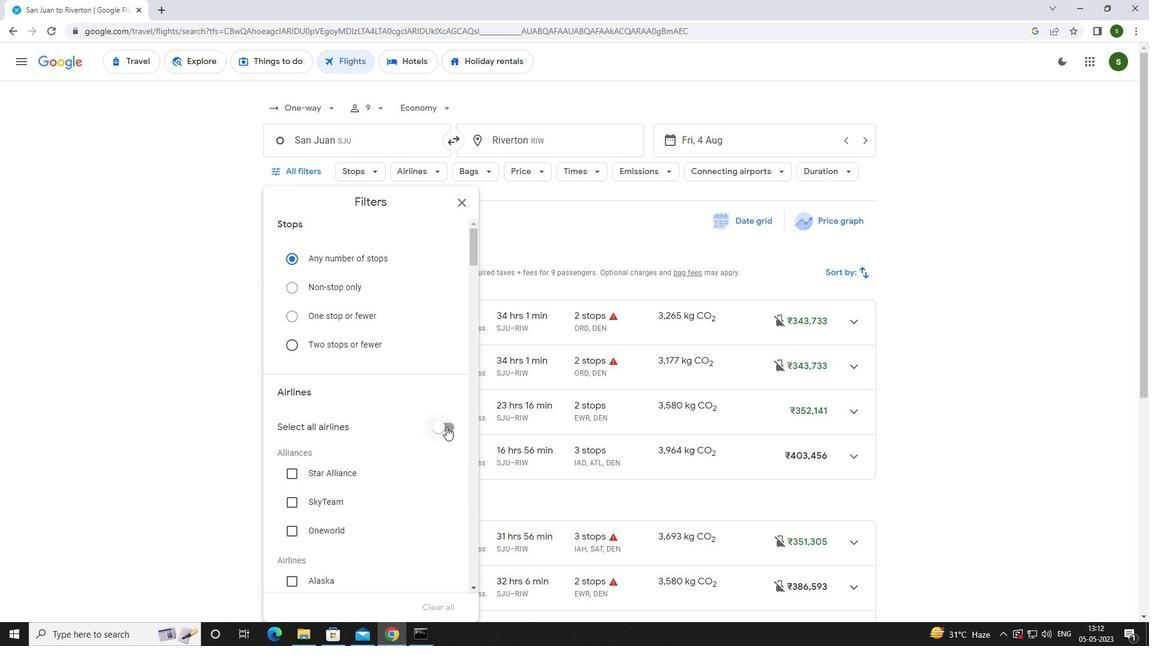 
Action: Mouse scrolled (402, 414) with delta (0, 0)
Screenshot: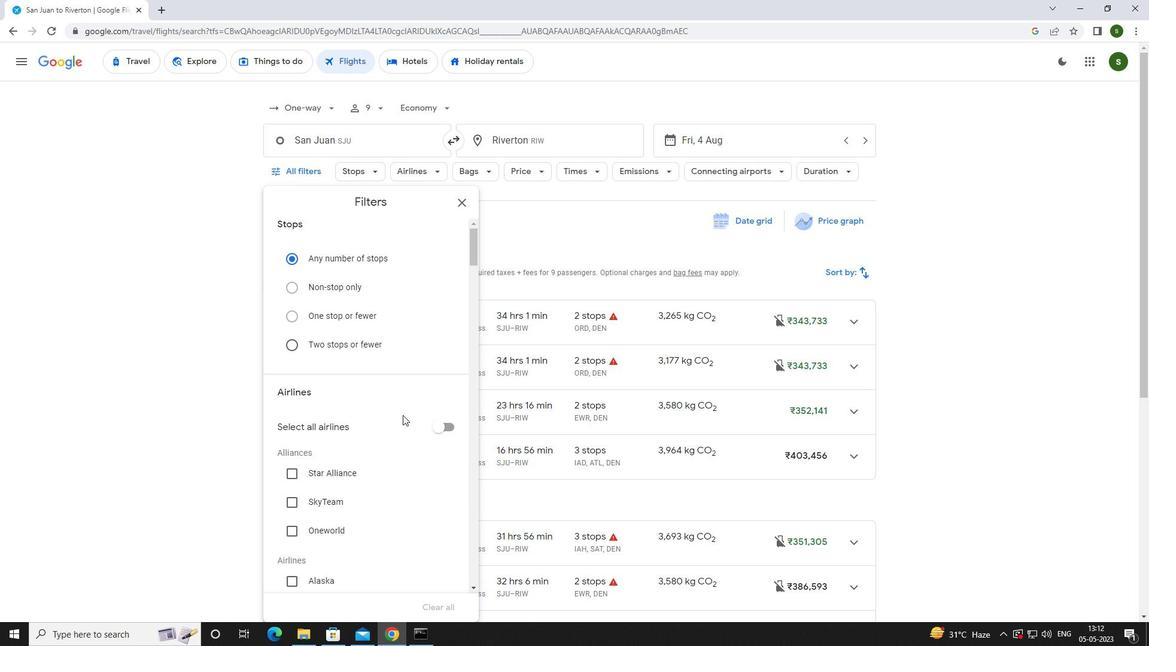 
Action: Mouse scrolled (402, 414) with delta (0, 0)
Screenshot: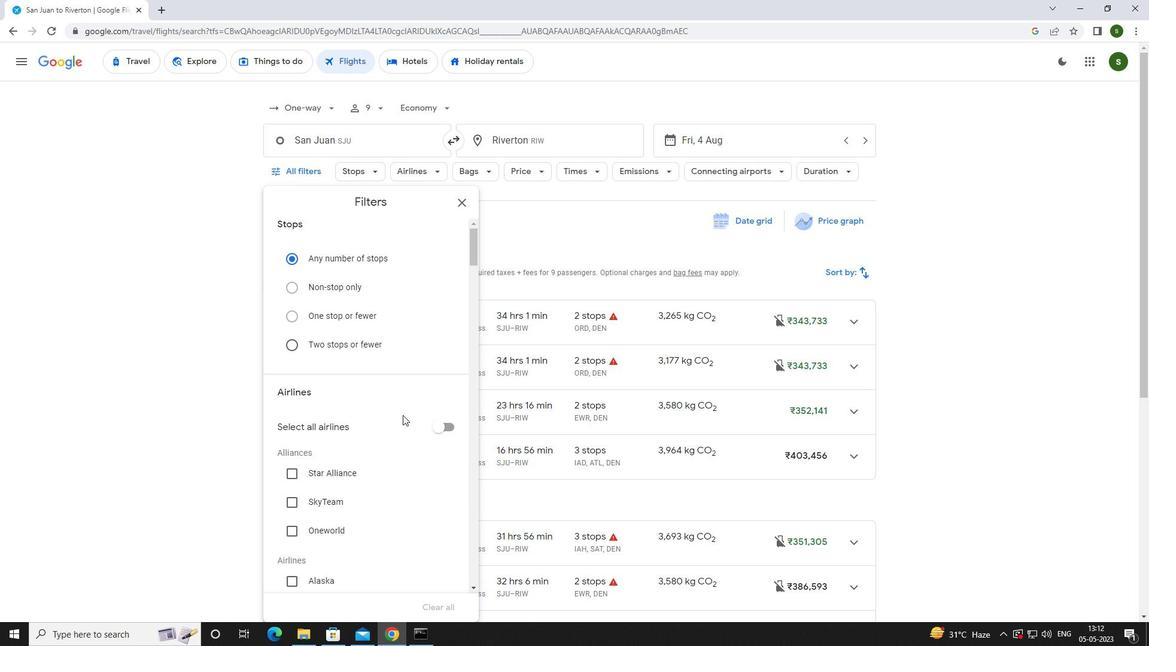 
Action: Mouse scrolled (402, 414) with delta (0, 0)
Screenshot: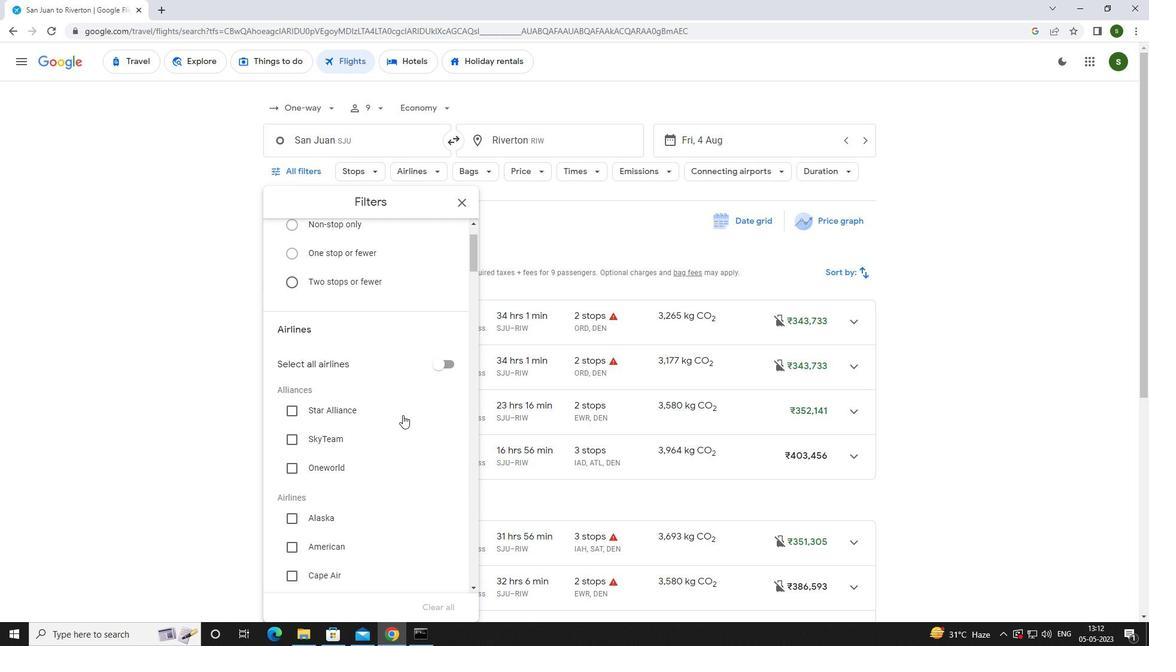 
Action: Mouse scrolled (402, 414) with delta (0, 0)
Screenshot: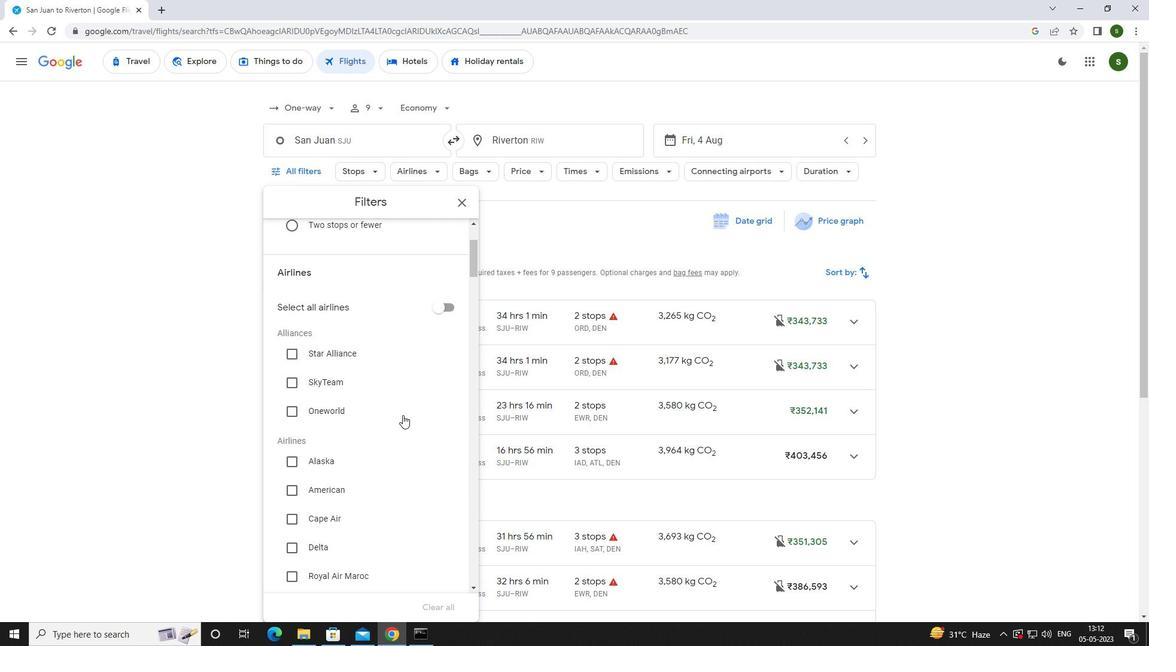 
Action: Mouse scrolled (402, 414) with delta (0, 0)
Screenshot: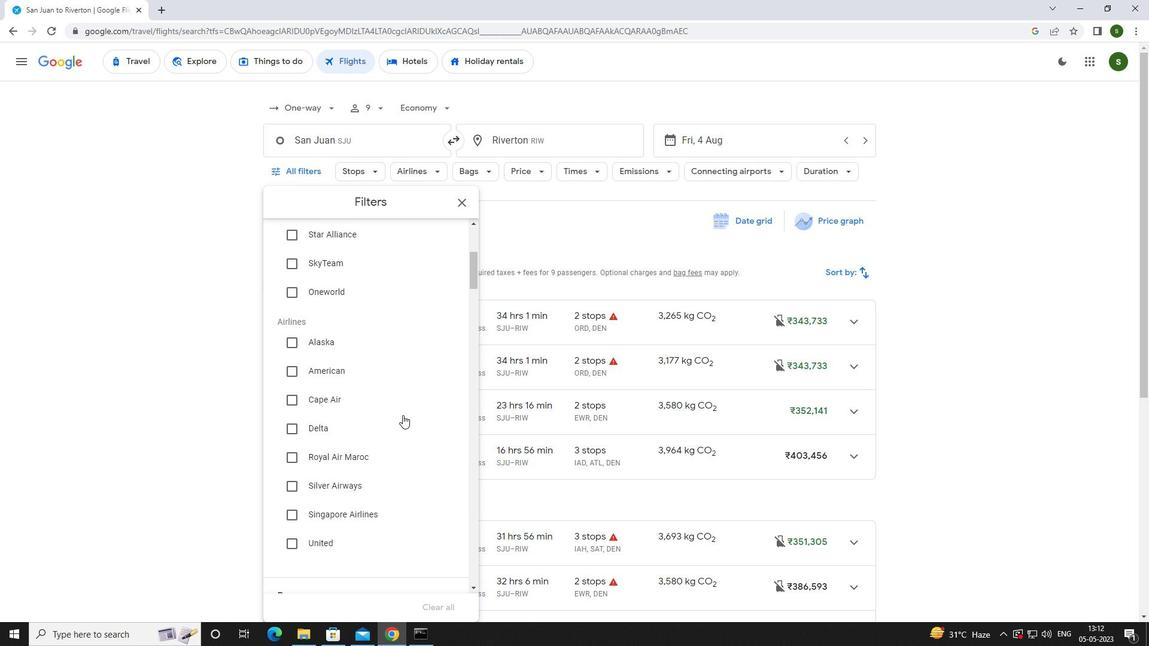 
Action: Mouse moved to (363, 454)
Screenshot: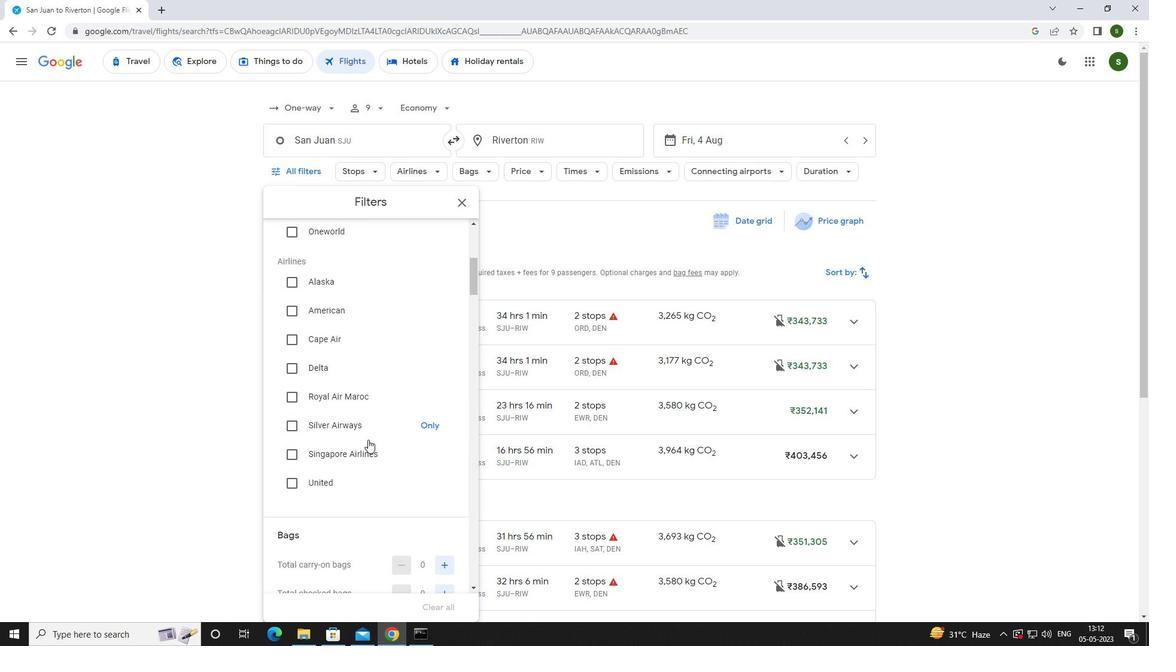 
Action: Mouse pressed left at (363, 454)
Screenshot: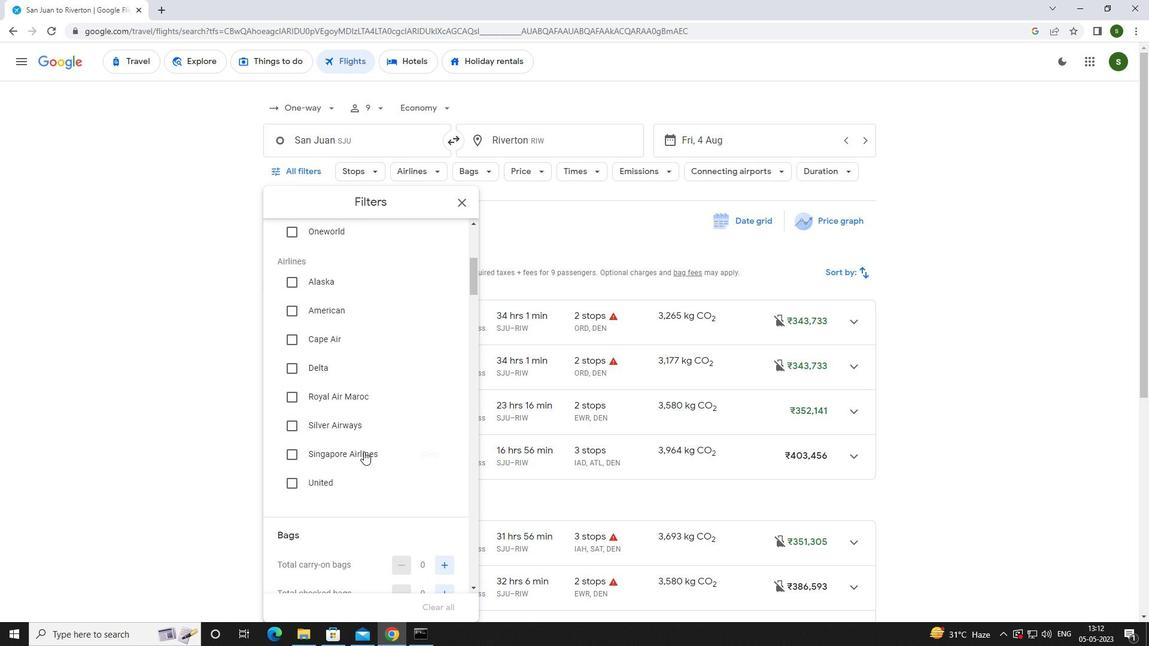 
Action: Mouse scrolled (363, 453) with delta (0, 0)
Screenshot: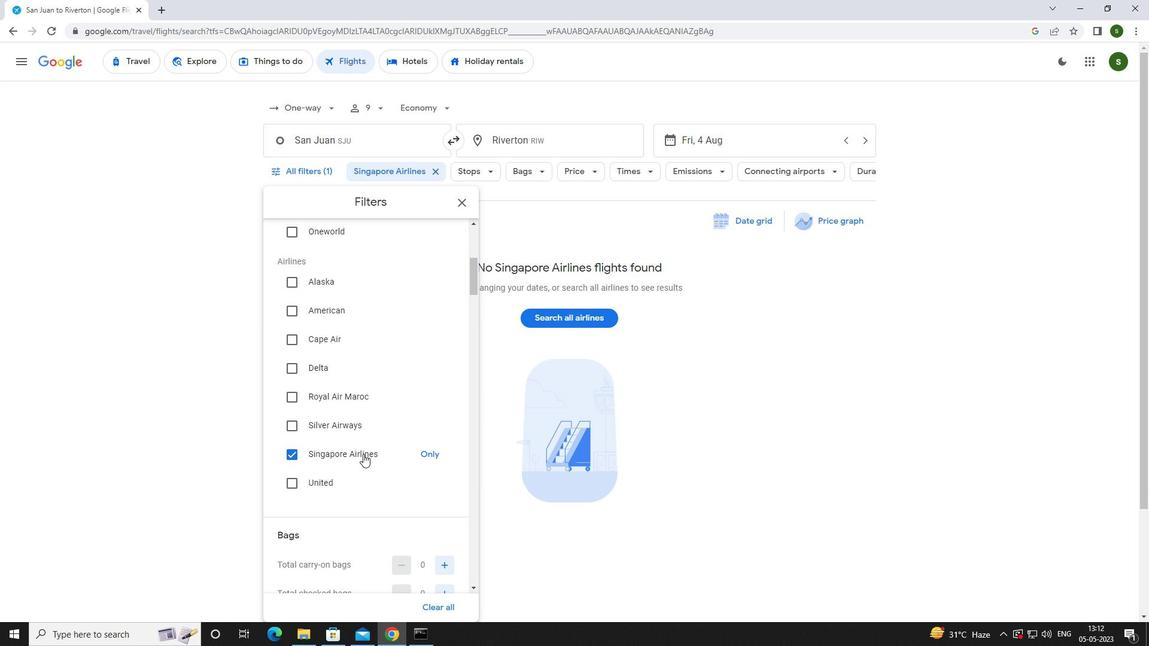 
Action: Mouse scrolled (363, 453) with delta (0, 0)
Screenshot: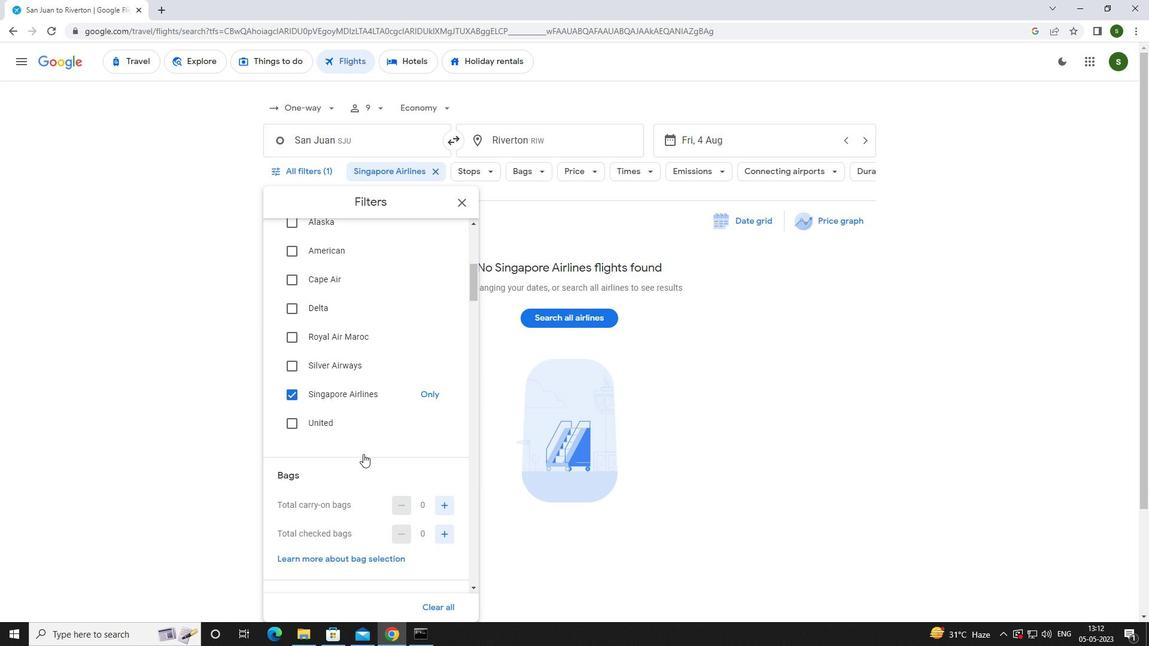
Action: Mouse moved to (441, 440)
Screenshot: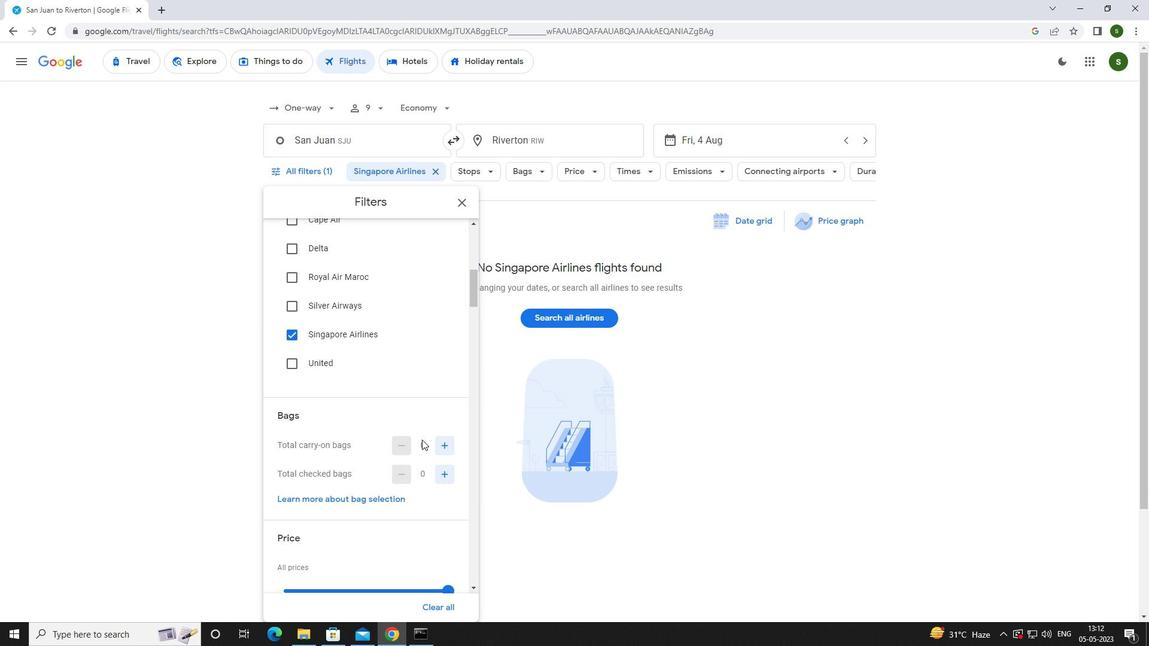 
Action: Mouse pressed left at (441, 440)
Screenshot: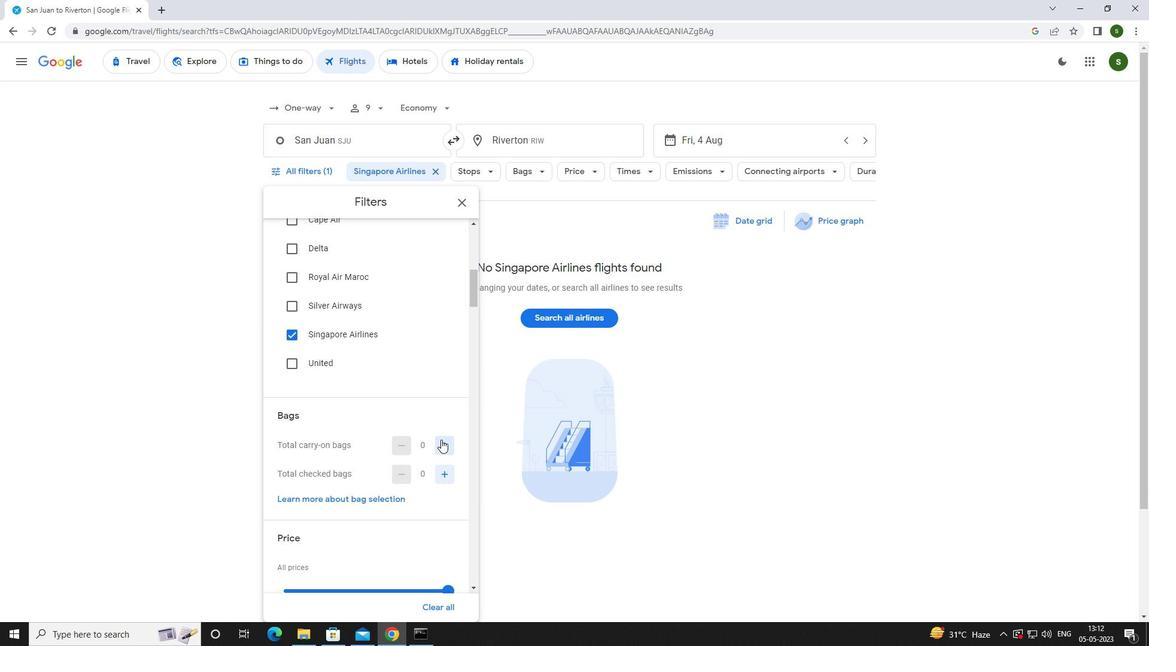 
Action: Mouse scrolled (441, 439) with delta (0, 0)
Screenshot: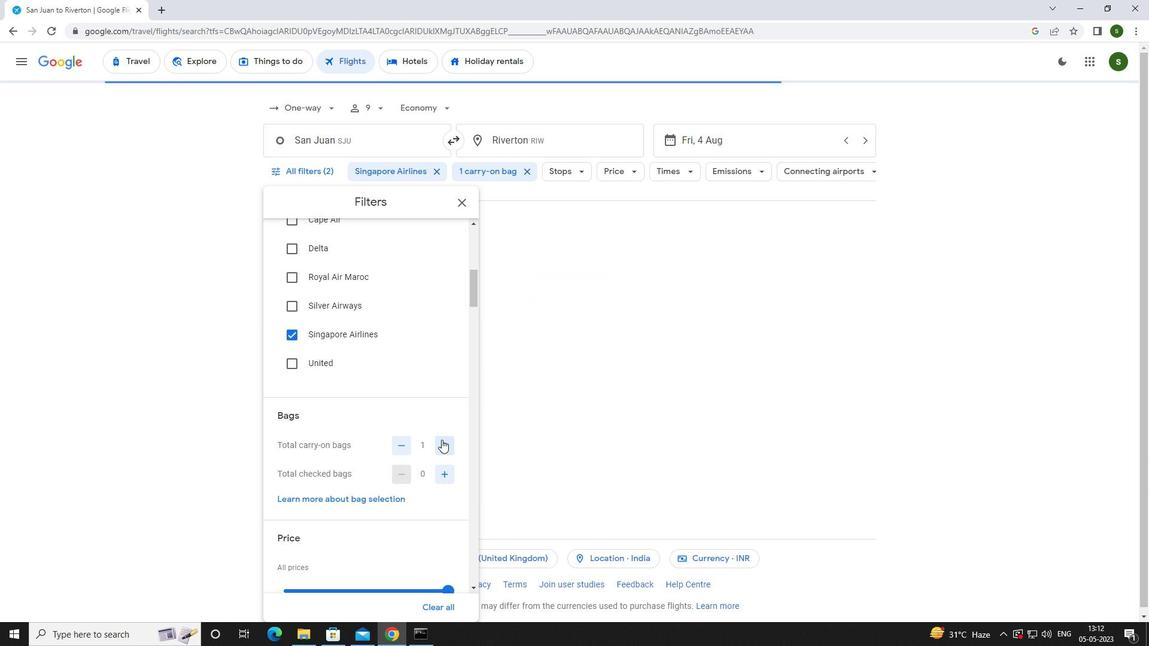 
Action: Mouse scrolled (441, 439) with delta (0, 0)
Screenshot: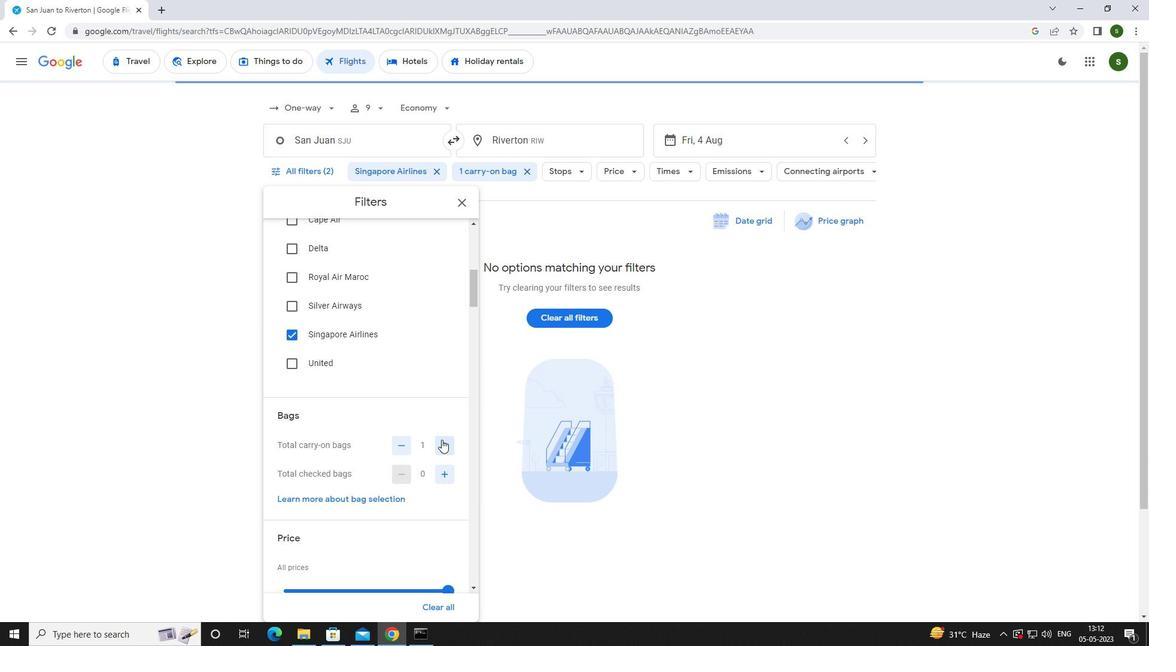 
Action: Mouse moved to (447, 471)
Screenshot: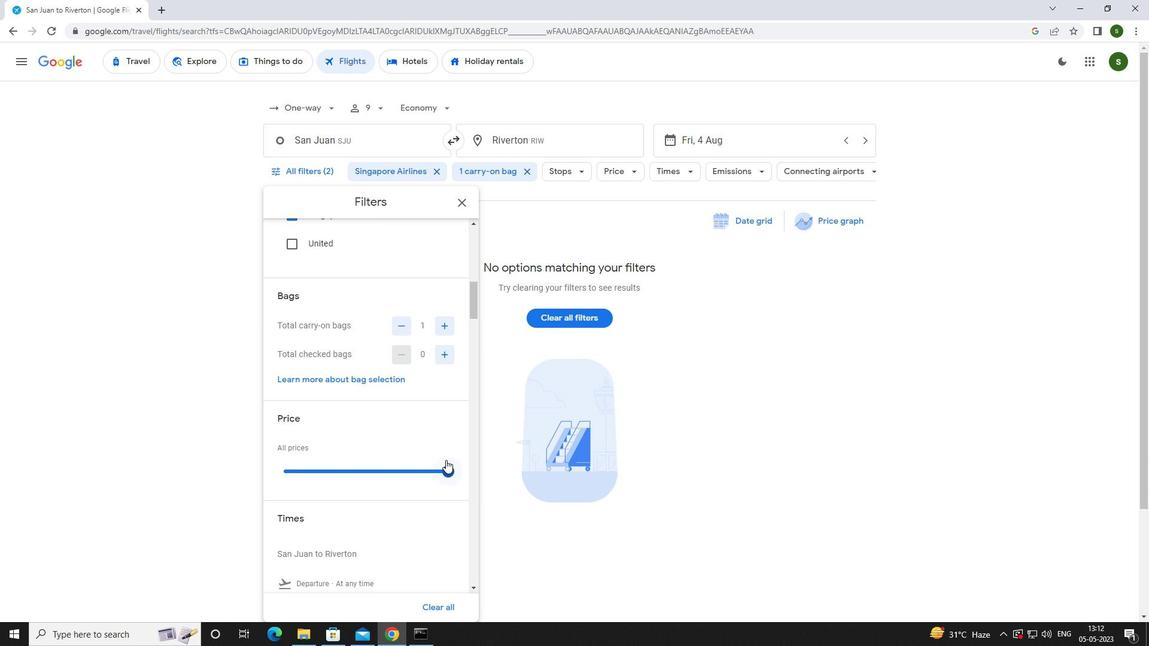 
Action: Mouse pressed left at (447, 471)
Screenshot: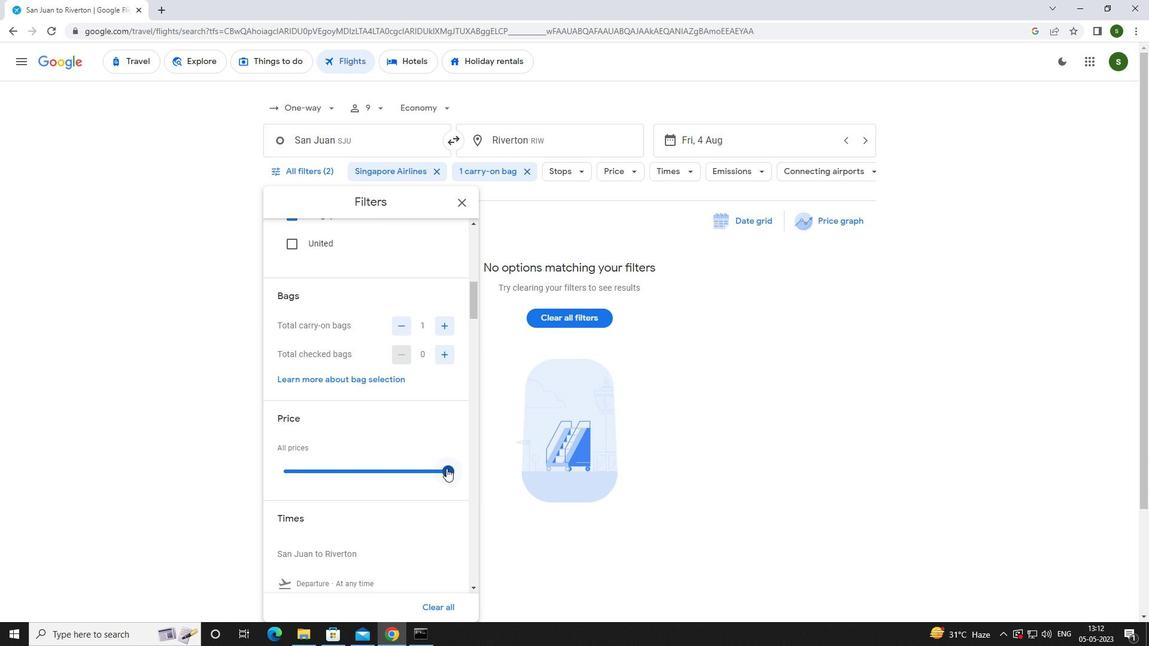 
Action: Mouse moved to (289, 489)
Screenshot: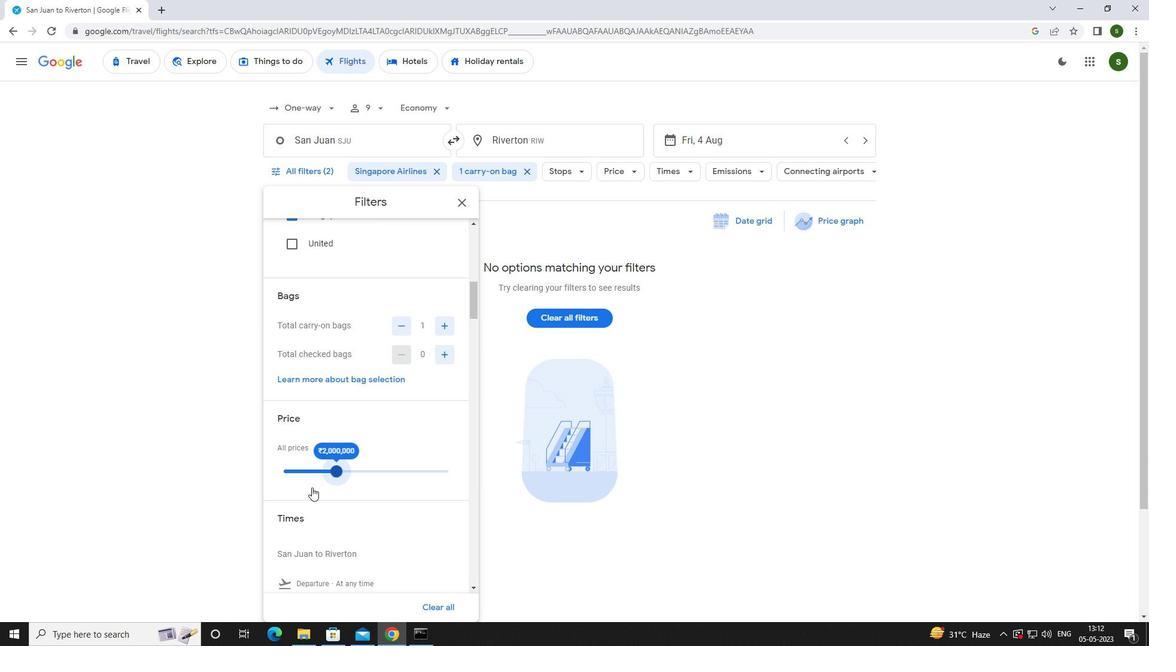 
Action: Mouse scrolled (289, 488) with delta (0, 0)
Screenshot: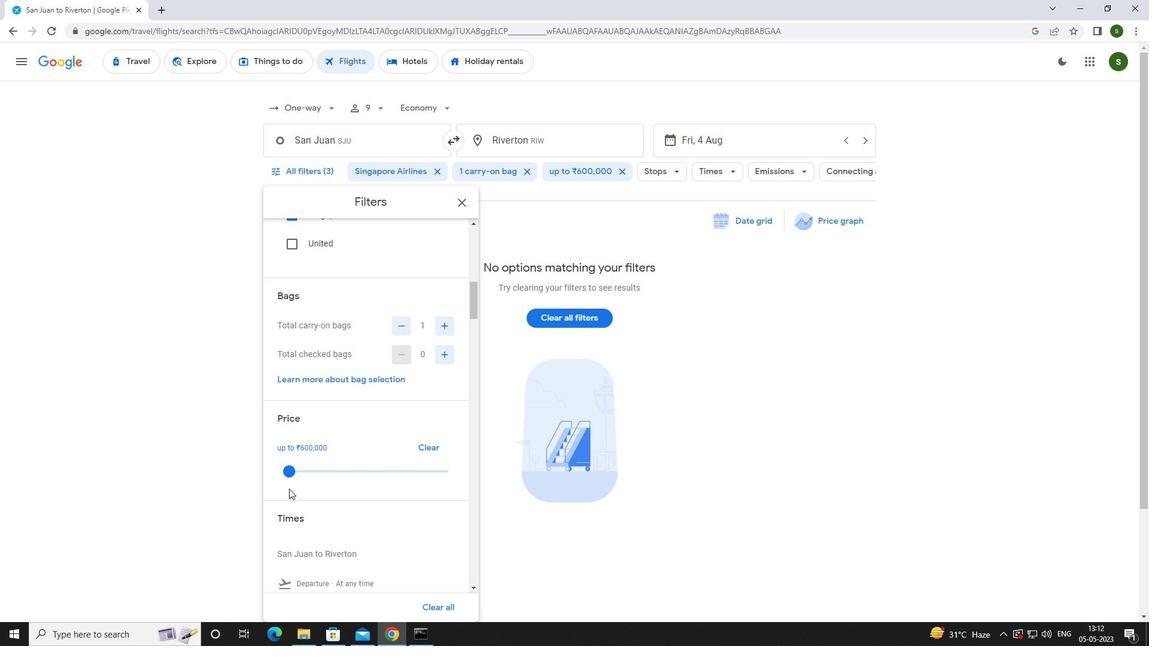 
Action: Mouse scrolled (289, 488) with delta (0, 0)
Screenshot: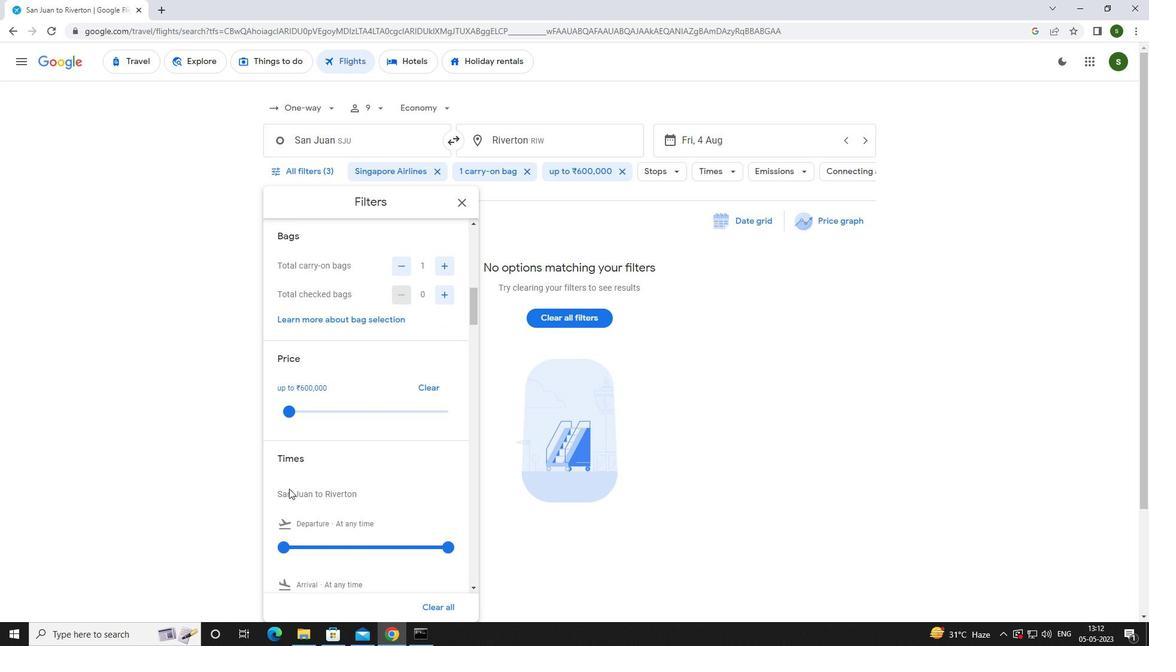 
Action: Mouse moved to (288, 489)
Screenshot: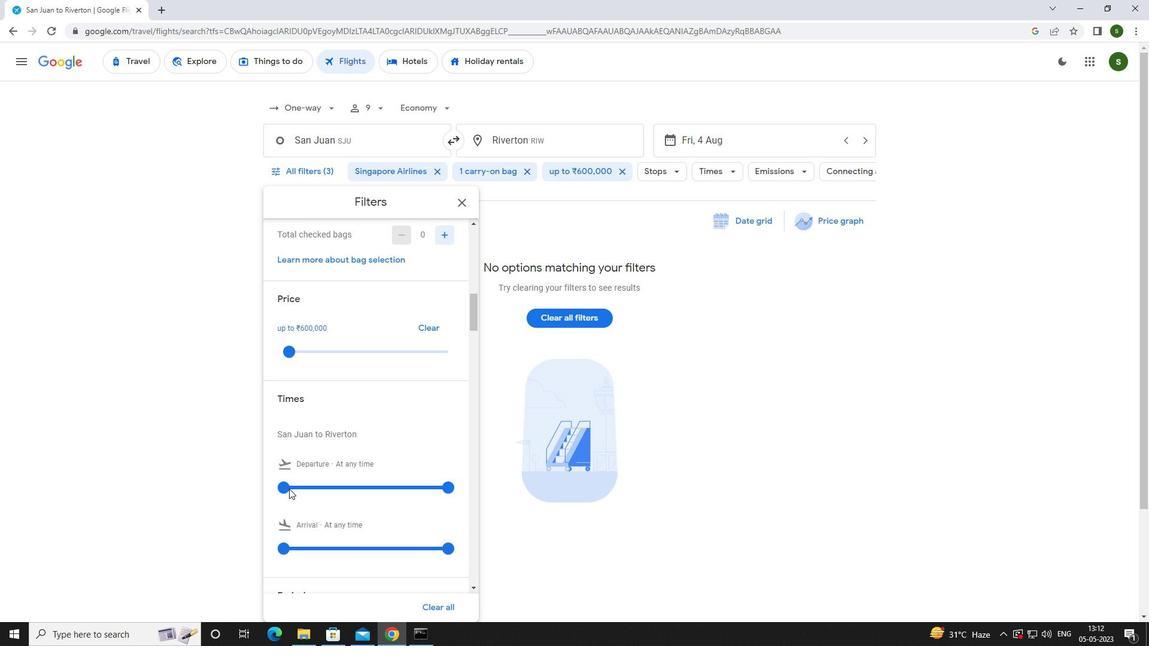 
Action: Mouse pressed left at (288, 489)
Screenshot: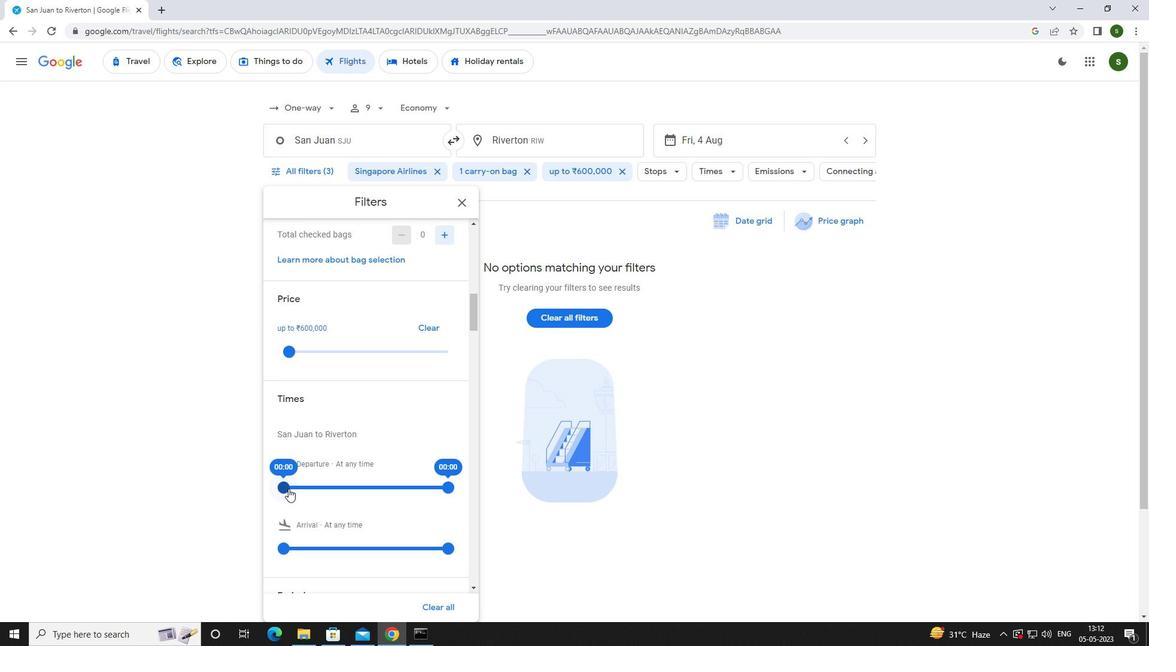 
Action: Mouse moved to (512, 522)
Screenshot: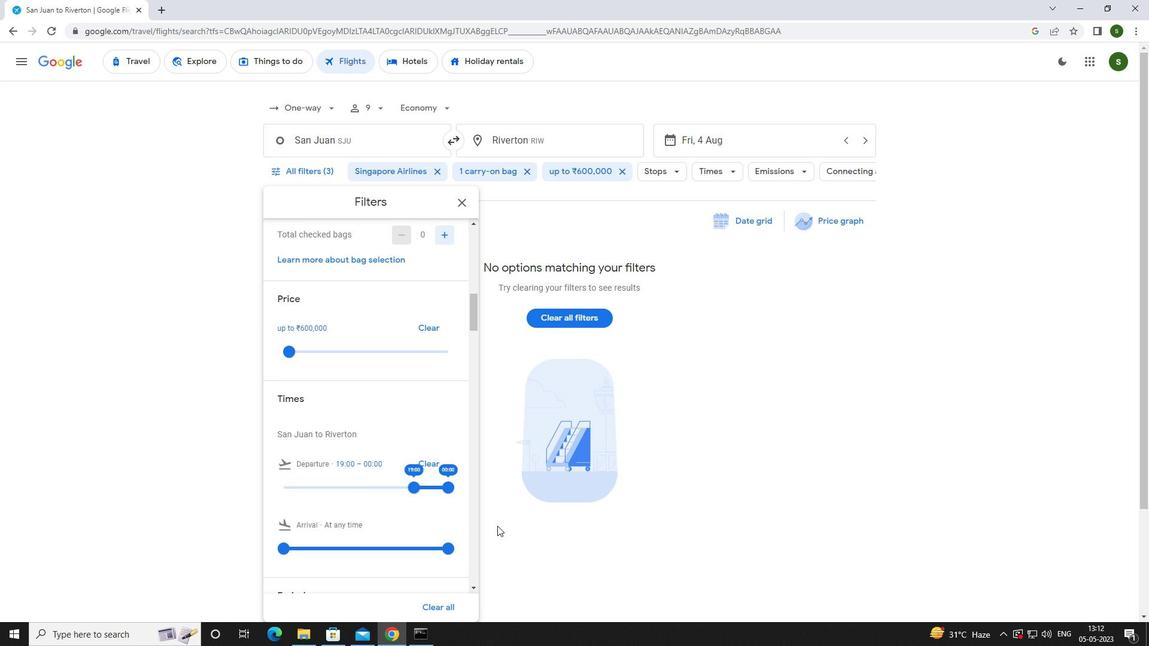 
Action: Mouse pressed left at (512, 522)
Screenshot: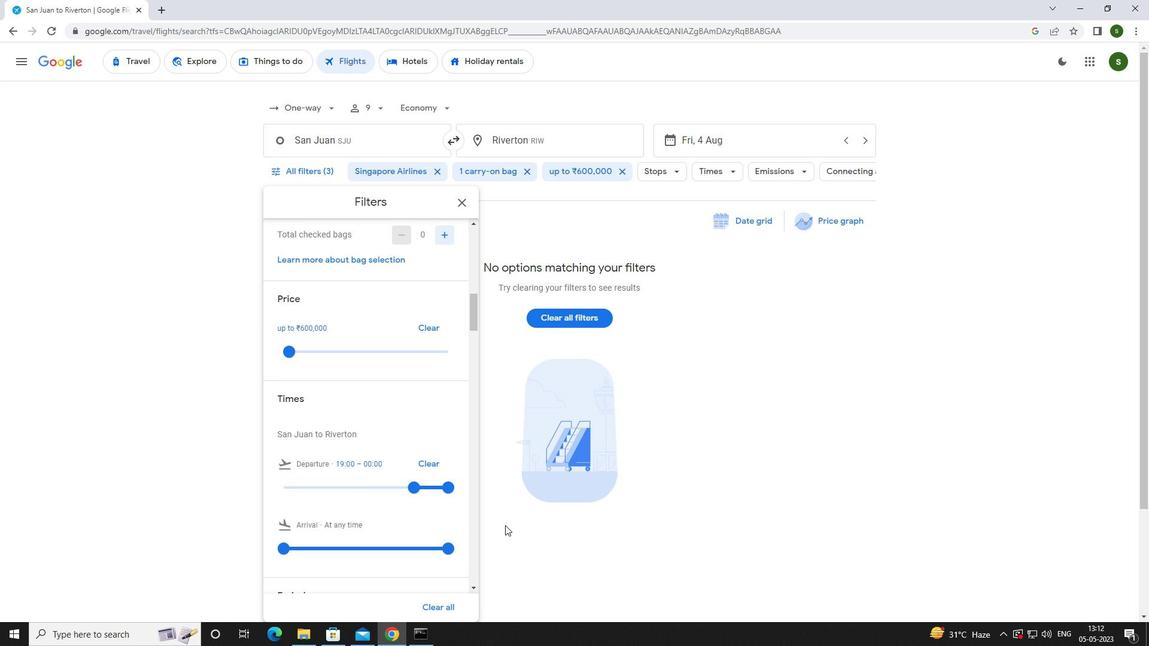 
